 Task: Look for space in Corbeil-Essonnes, France from 5th June, 2023 to 16th June, 2023 for 2 adults in price range Rs.14000 to Rs.18000. Place can be entire place with 1  bedroom having 1 bed and 1 bathroom. Property type can be house, flat, guest house, hotel. Amenities needed are: washing machine. Booking option can be shelf check-in. Required host language is English.
Action: Mouse moved to (386, 104)
Screenshot: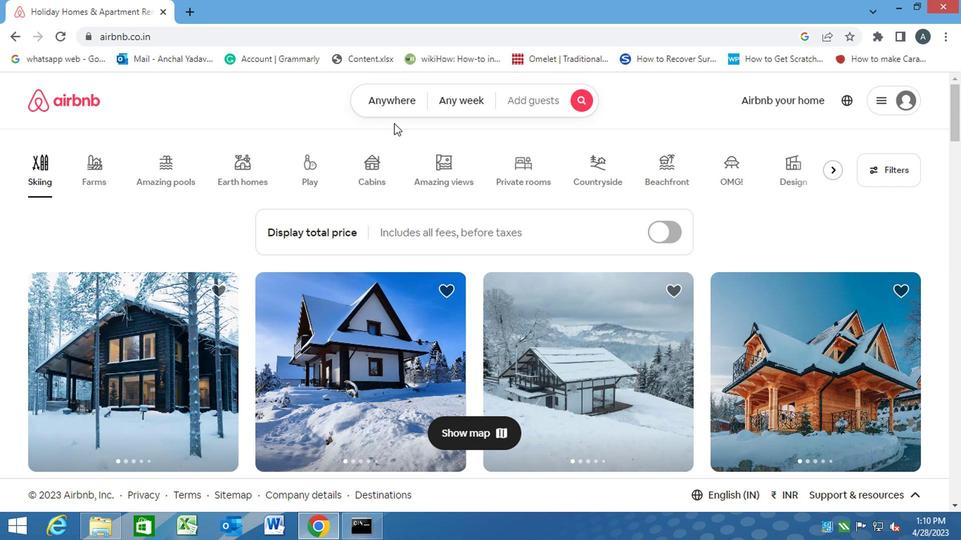 
Action: Mouse pressed left at (386, 104)
Screenshot: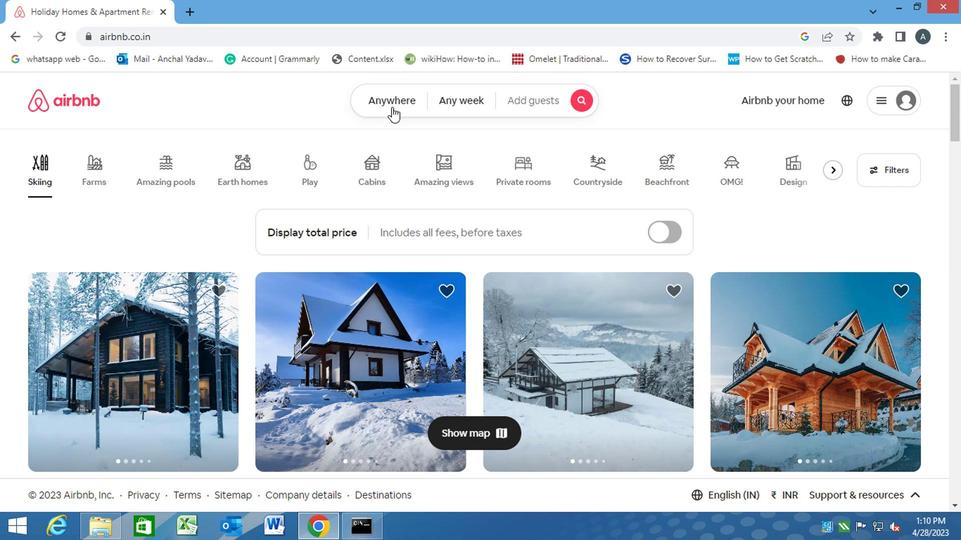 
Action: Mouse moved to (338, 142)
Screenshot: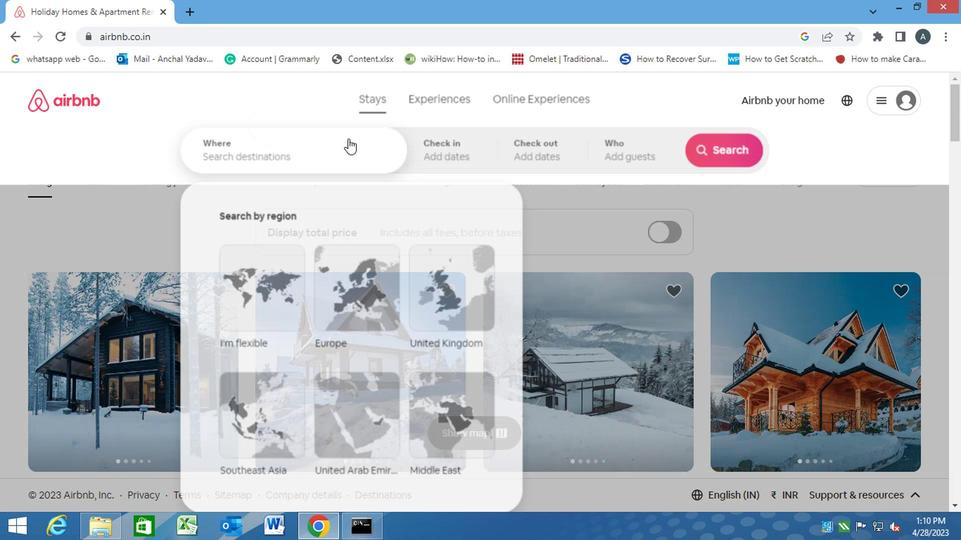
Action: Mouse pressed left at (338, 142)
Screenshot: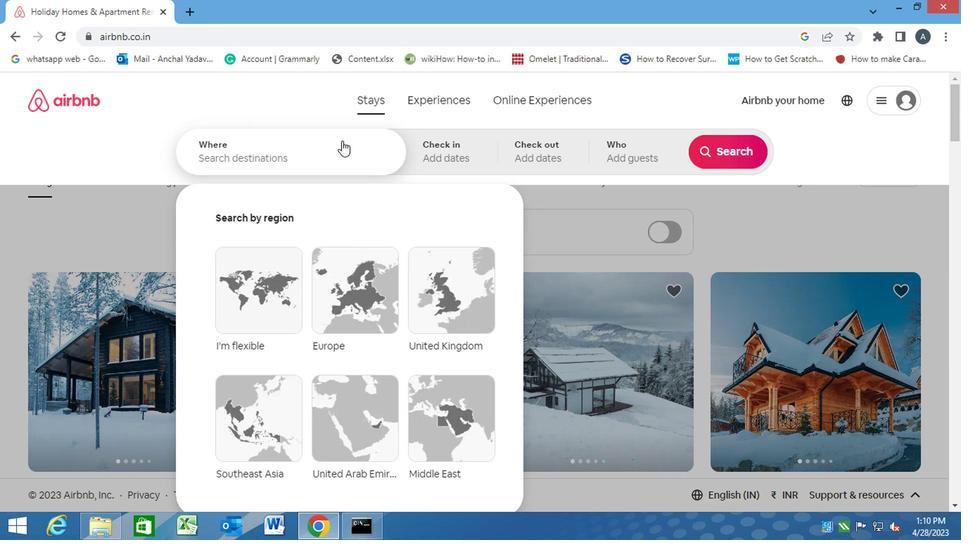 
Action: Key pressed c<Key.caps_lock>orbeil-<Key.caps_lock>e<Key.caps_lock>ssonnes,<Key.space><Key.caps_lock>f<Key.caps_lock>rance<Key.enter>
Screenshot: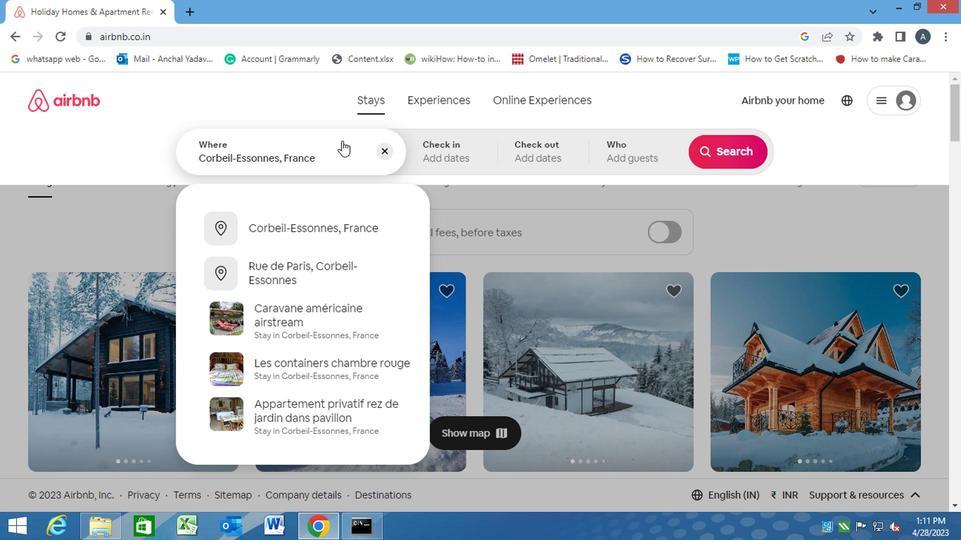 
Action: Mouse moved to (713, 260)
Screenshot: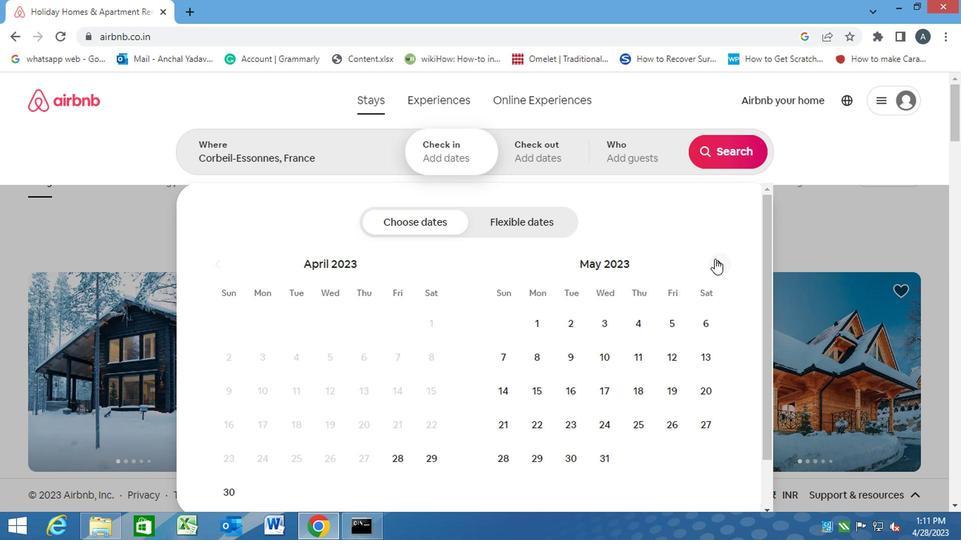 
Action: Mouse pressed left at (713, 260)
Screenshot: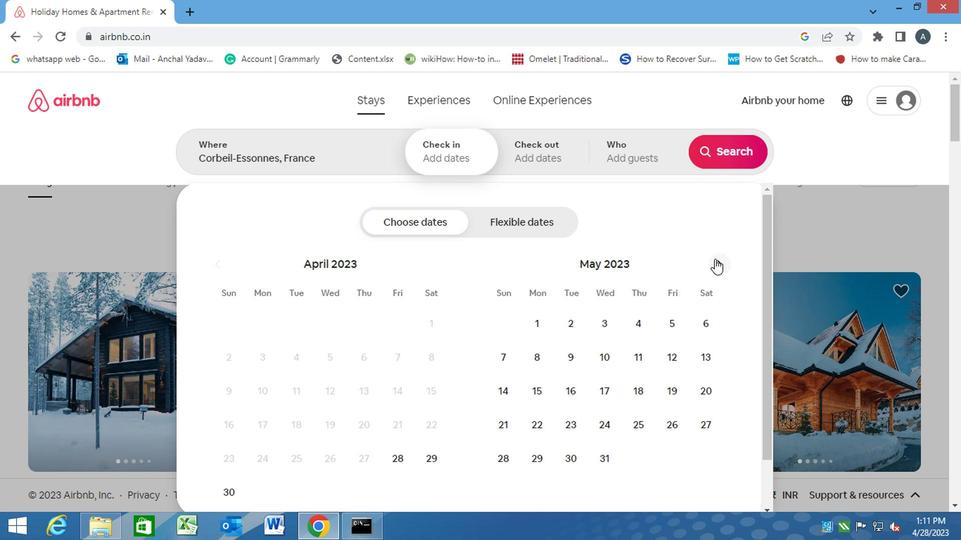 
Action: Mouse moved to (537, 359)
Screenshot: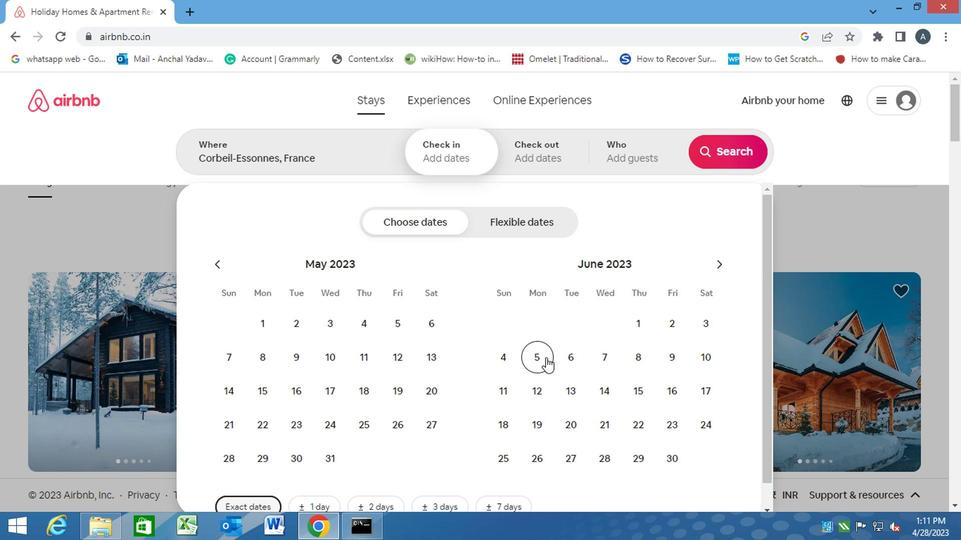 
Action: Mouse pressed left at (537, 359)
Screenshot: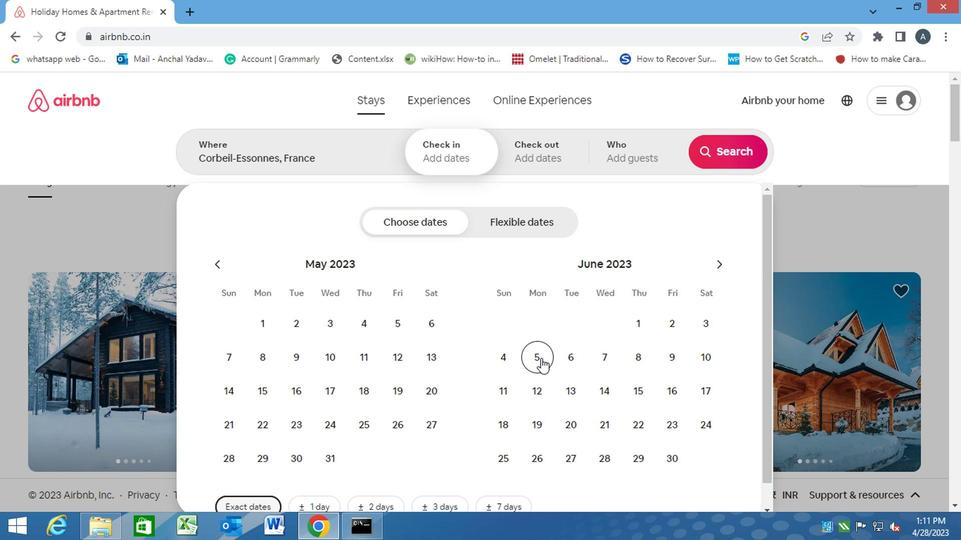 
Action: Mouse moved to (662, 387)
Screenshot: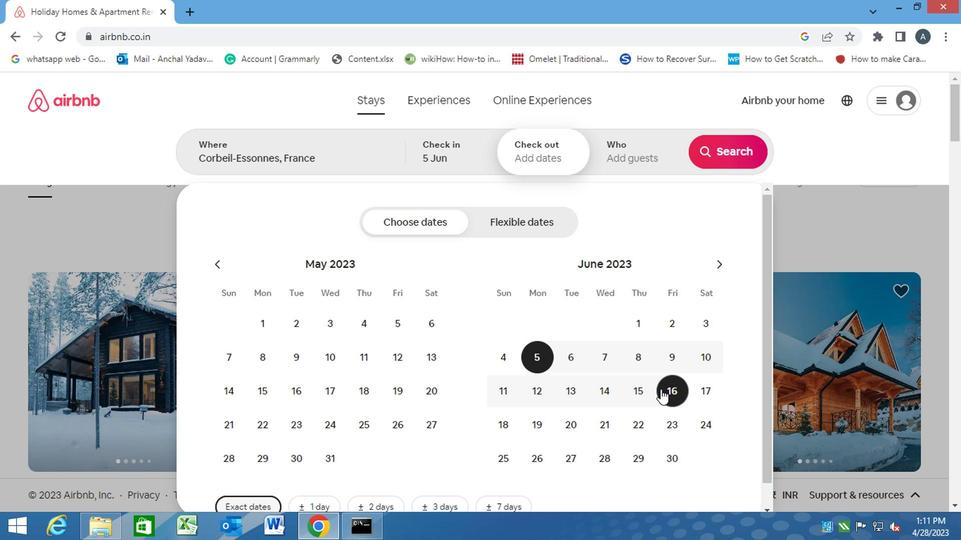 
Action: Mouse pressed left at (662, 387)
Screenshot: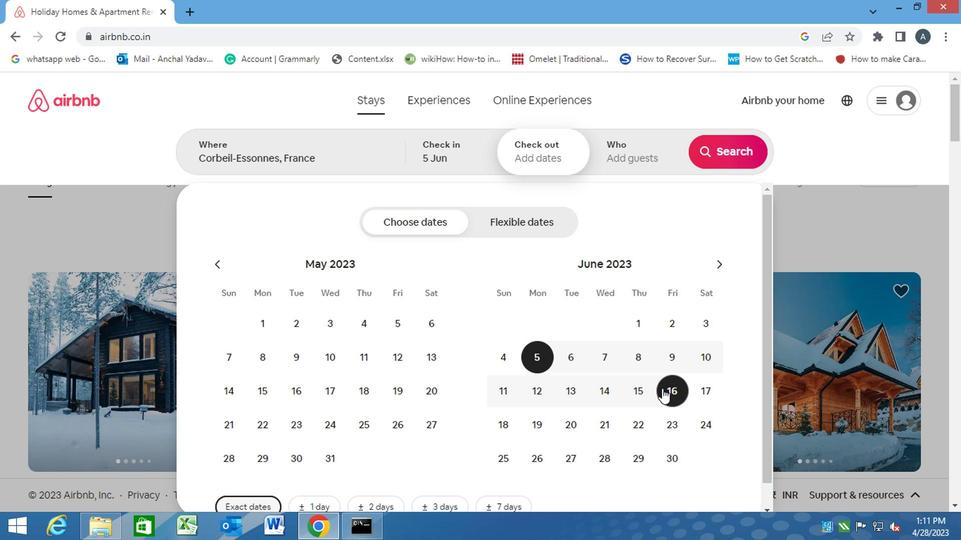 
Action: Mouse moved to (628, 146)
Screenshot: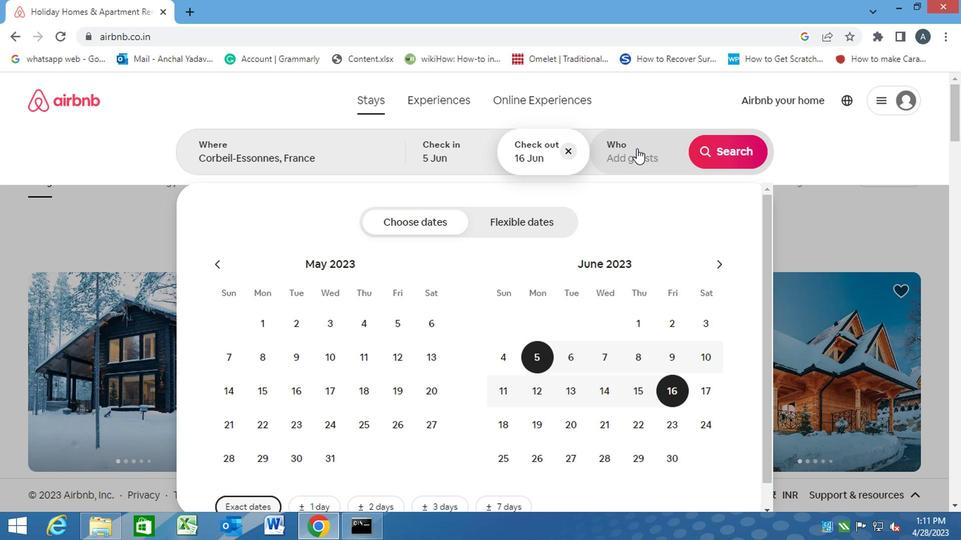 
Action: Mouse pressed left at (628, 146)
Screenshot: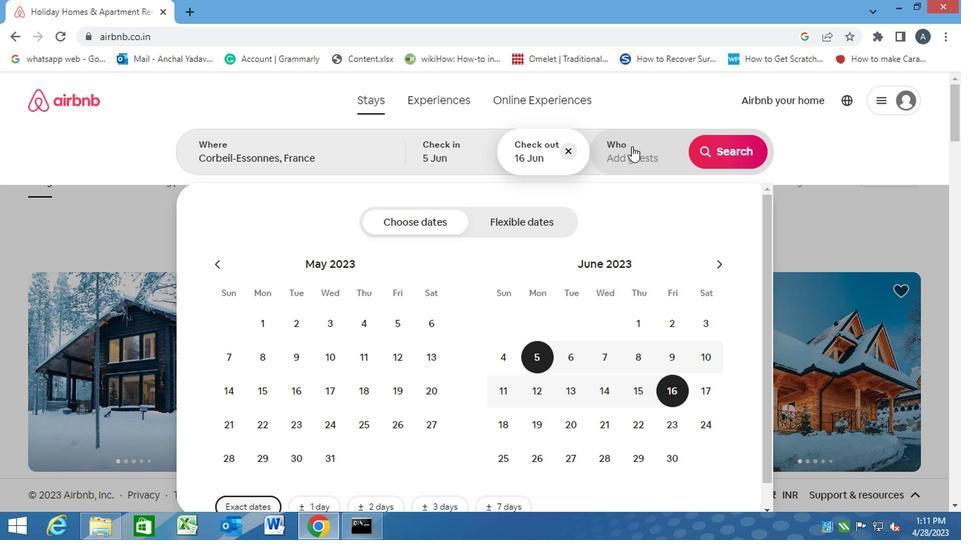 
Action: Mouse moved to (730, 224)
Screenshot: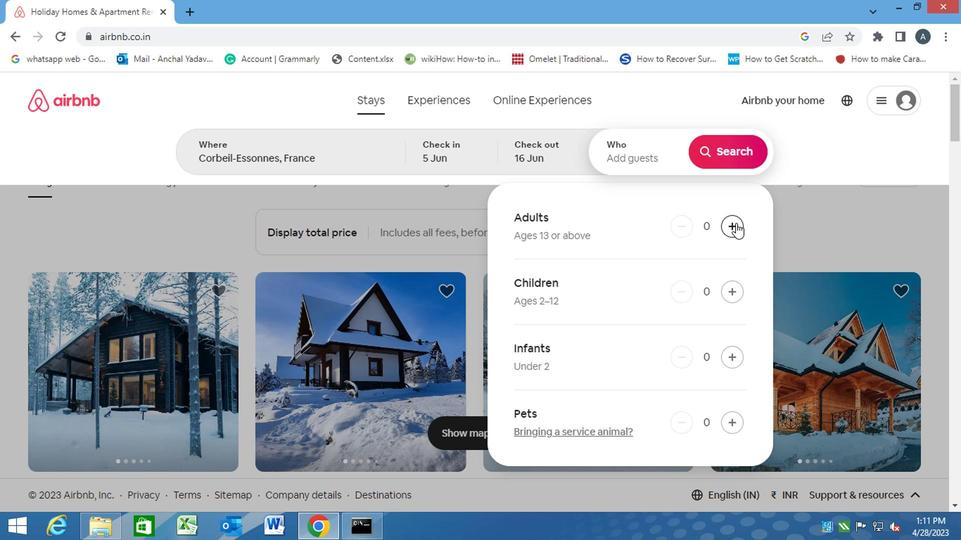 
Action: Mouse pressed left at (730, 224)
Screenshot: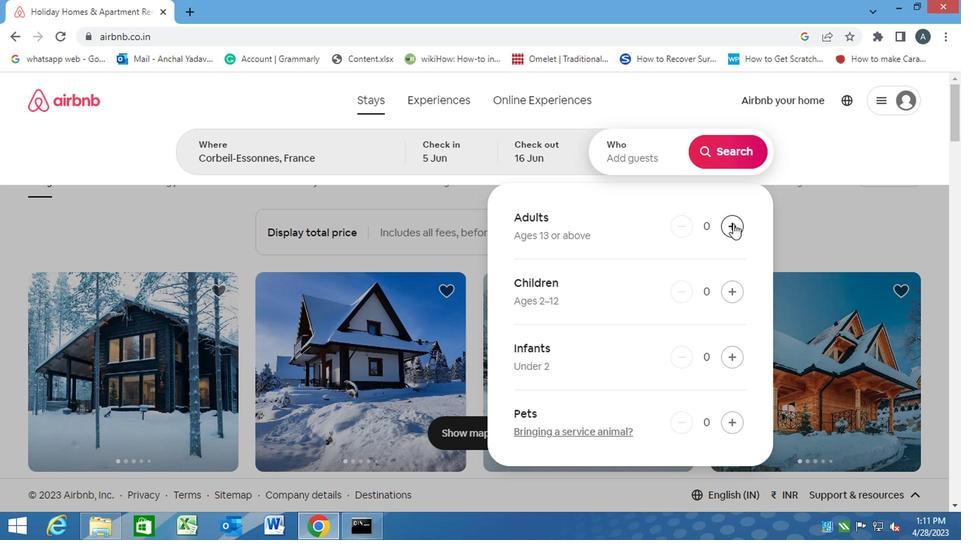 
Action: Mouse pressed left at (730, 224)
Screenshot: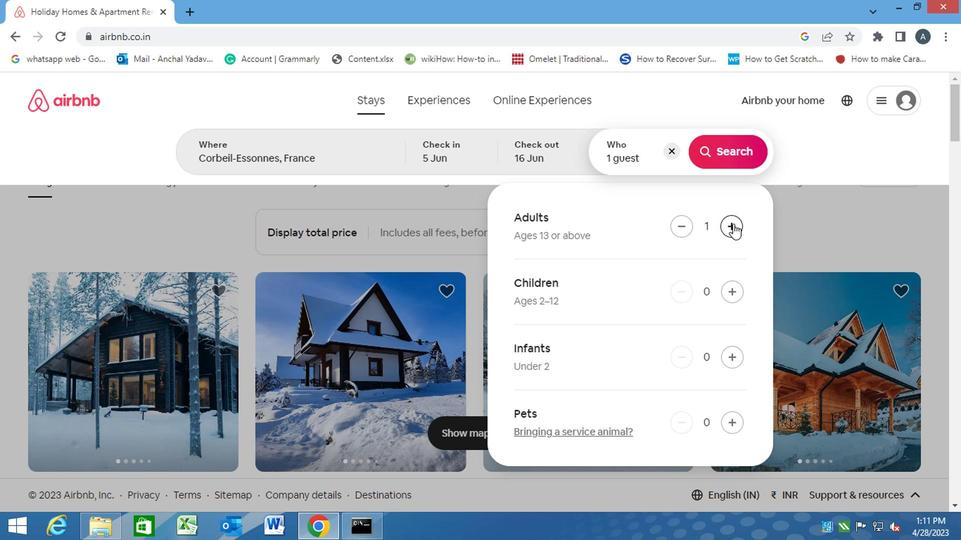 
Action: Mouse moved to (730, 150)
Screenshot: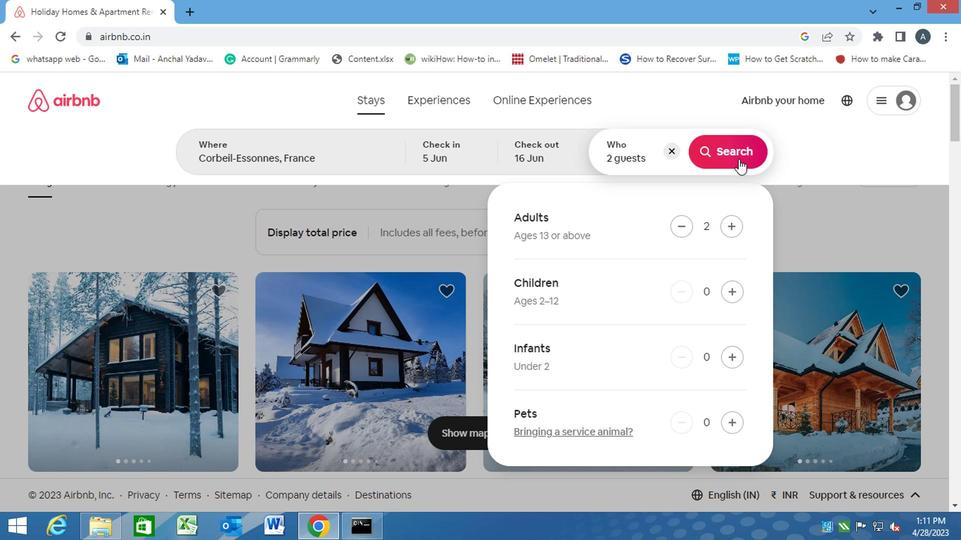 
Action: Mouse pressed left at (730, 150)
Screenshot: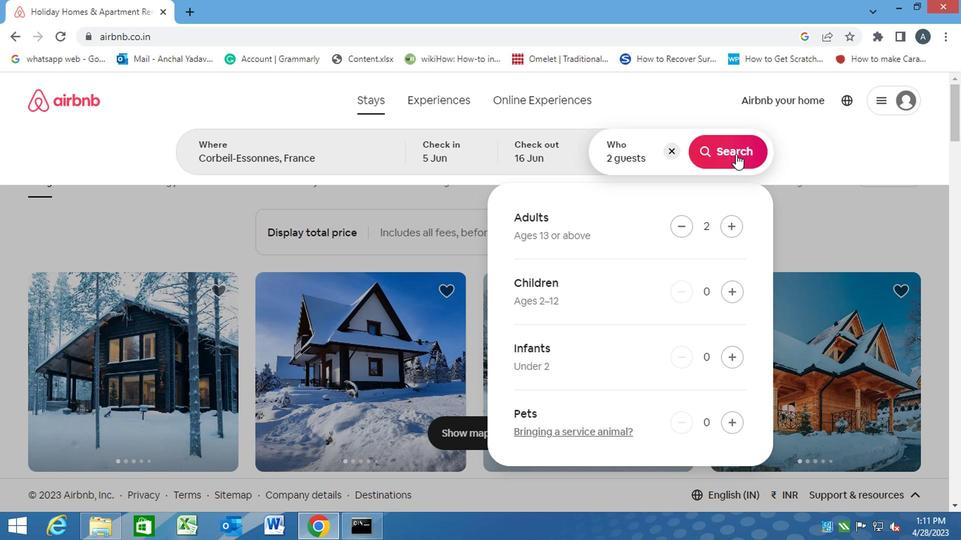 
Action: Mouse moved to (880, 165)
Screenshot: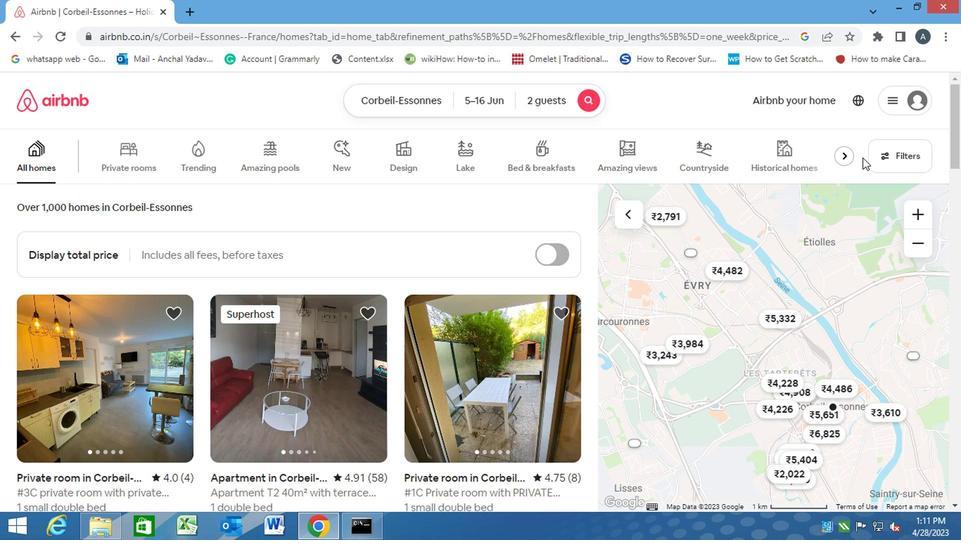 
Action: Mouse pressed left at (880, 165)
Screenshot: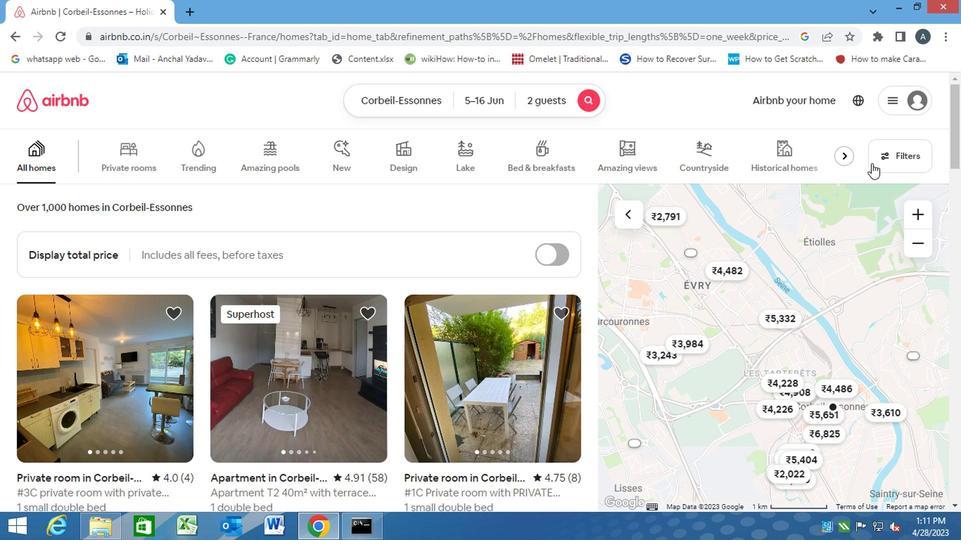 
Action: Mouse moved to (577, 236)
Screenshot: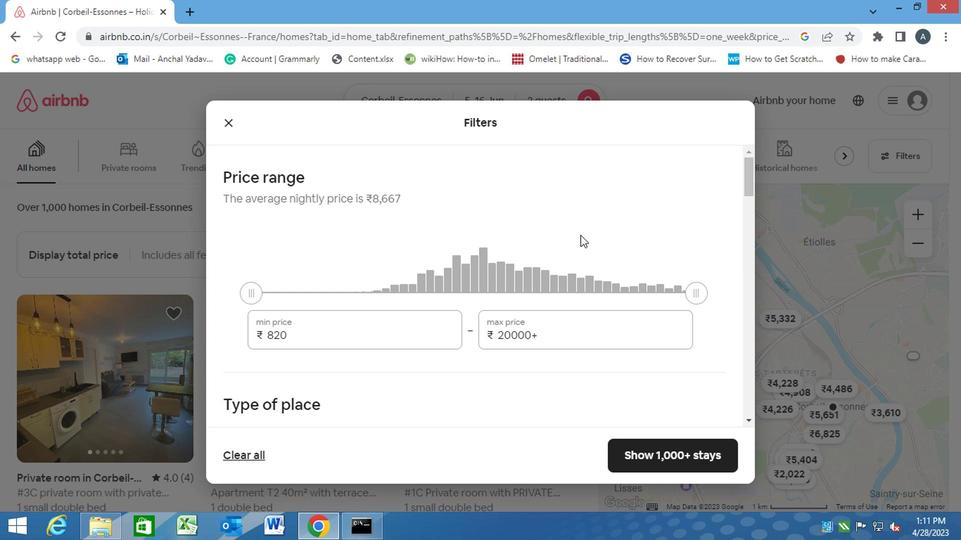 
Action: Mouse scrolled (577, 235) with delta (0, 0)
Screenshot: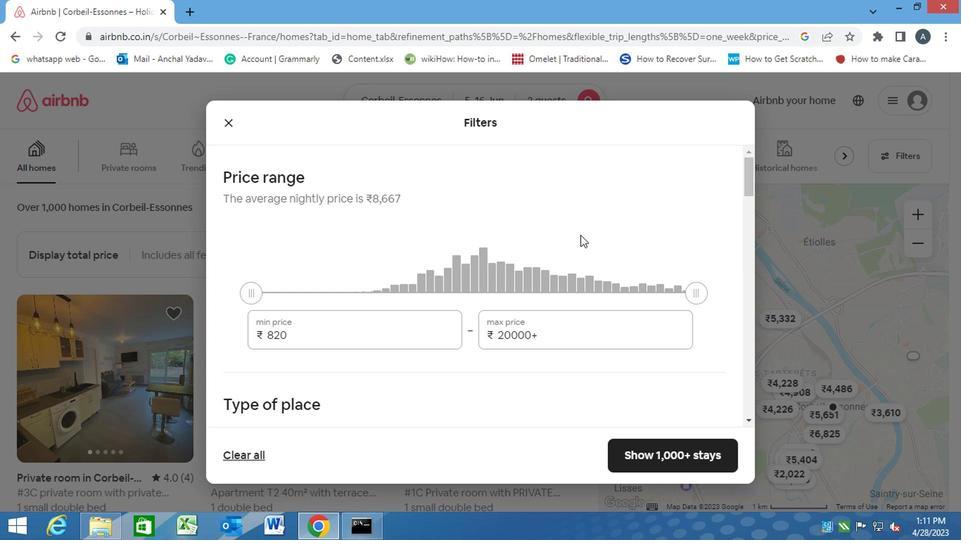 
Action: Mouse scrolled (577, 235) with delta (0, 0)
Screenshot: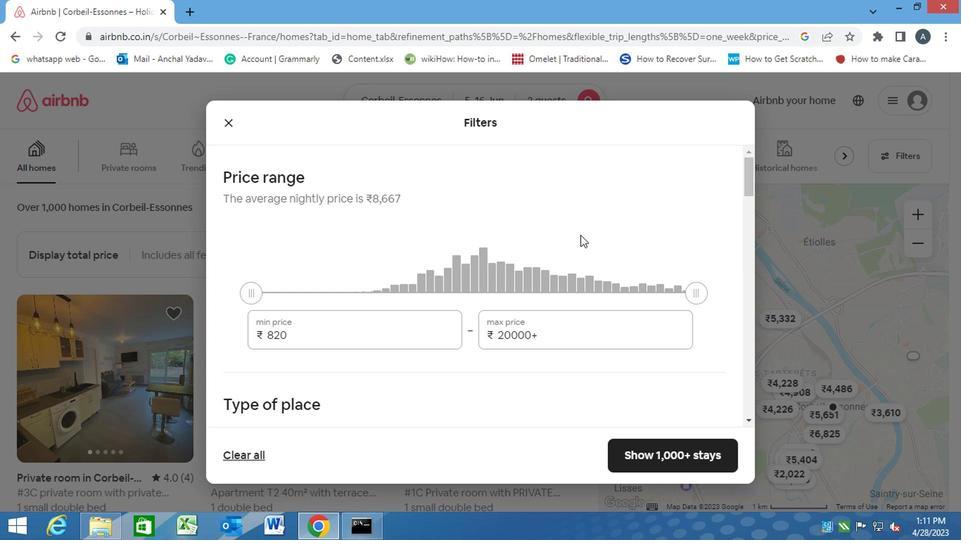 
Action: Mouse moved to (300, 191)
Screenshot: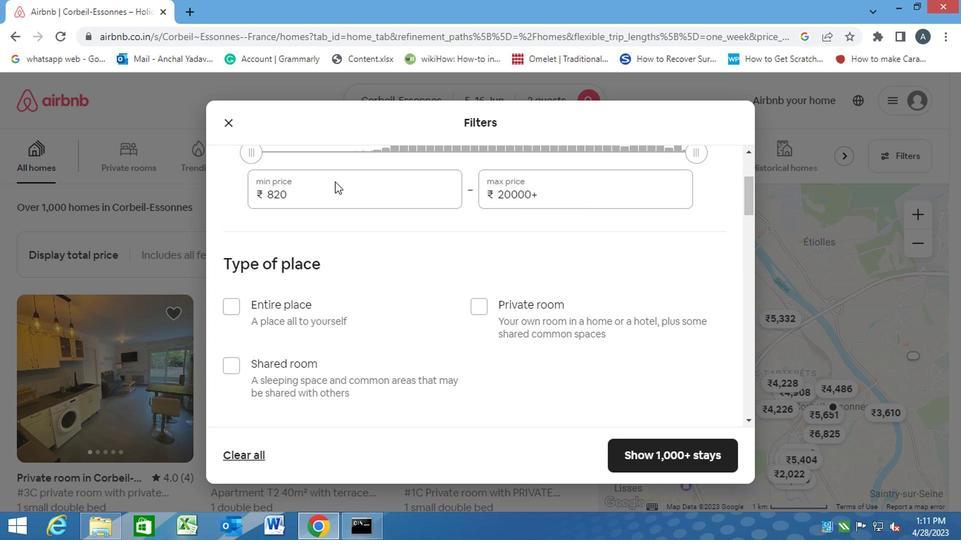 
Action: Mouse pressed left at (300, 191)
Screenshot: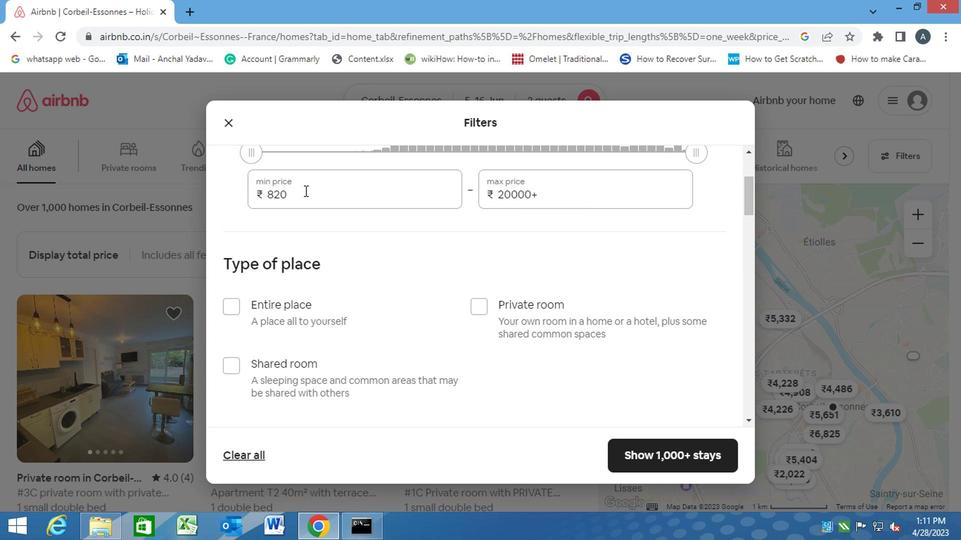 
Action: Mouse moved to (230, 187)
Screenshot: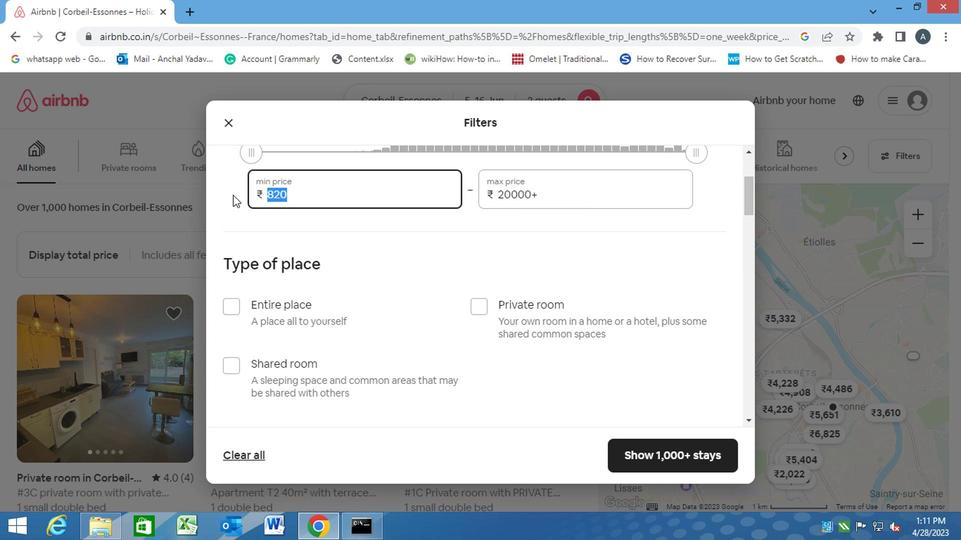 
Action: Key pressed 10<Key.tab><Key.backspace>18000
Screenshot: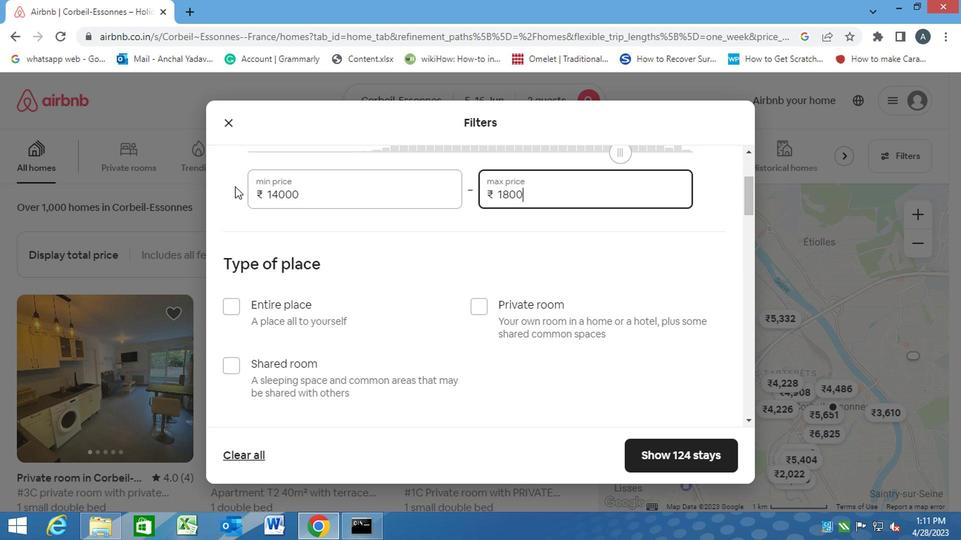 
Action: Mouse moved to (221, 302)
Screenshot: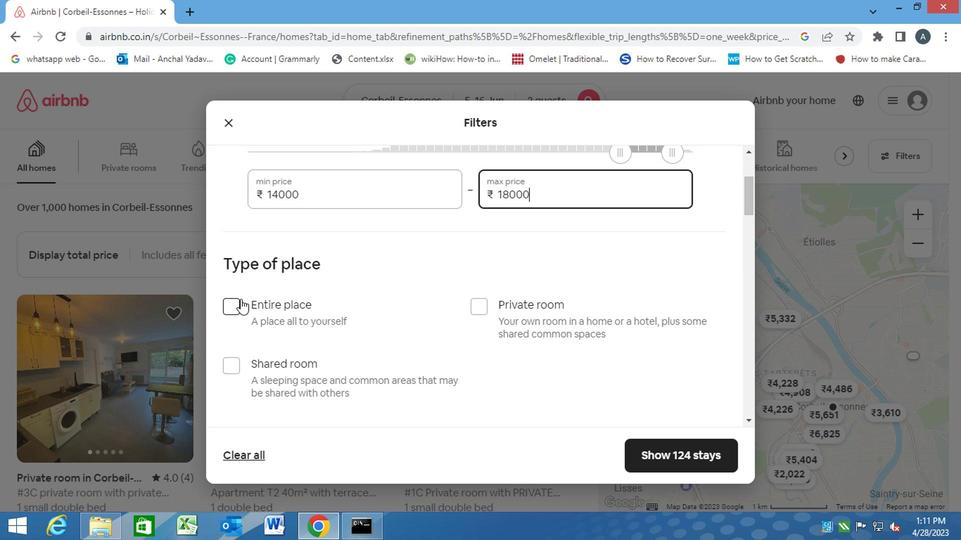 
Action: Mouse pressed left at (221, 302)
Screenshot: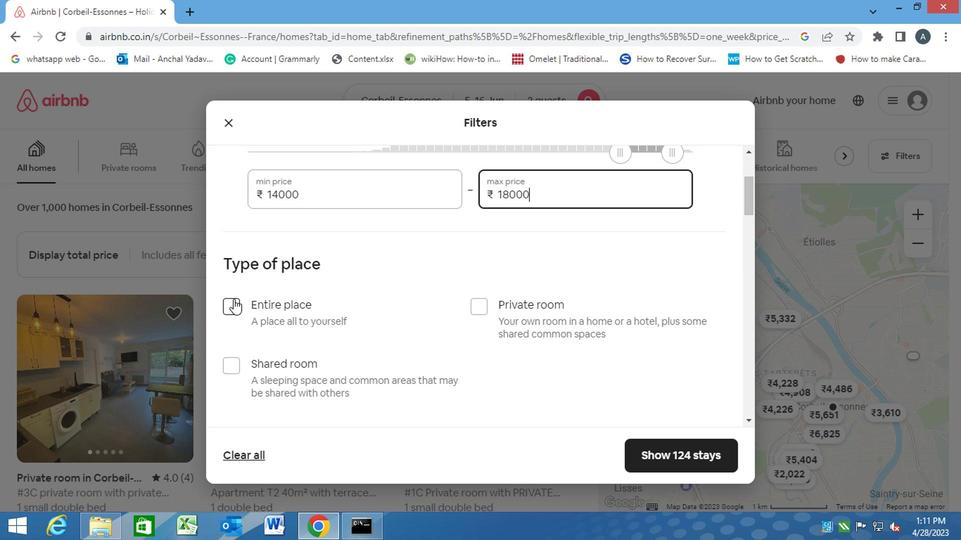
Action: Mouse moved to (282, 315)
Screenshot: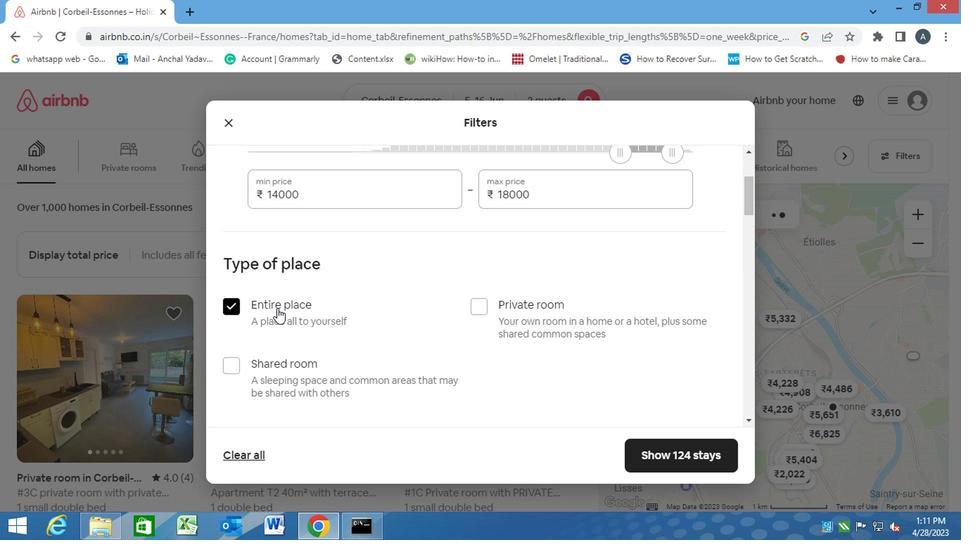 
Action: Mouse scrolled (281, 313) with delta (0, -1)
Screenshot: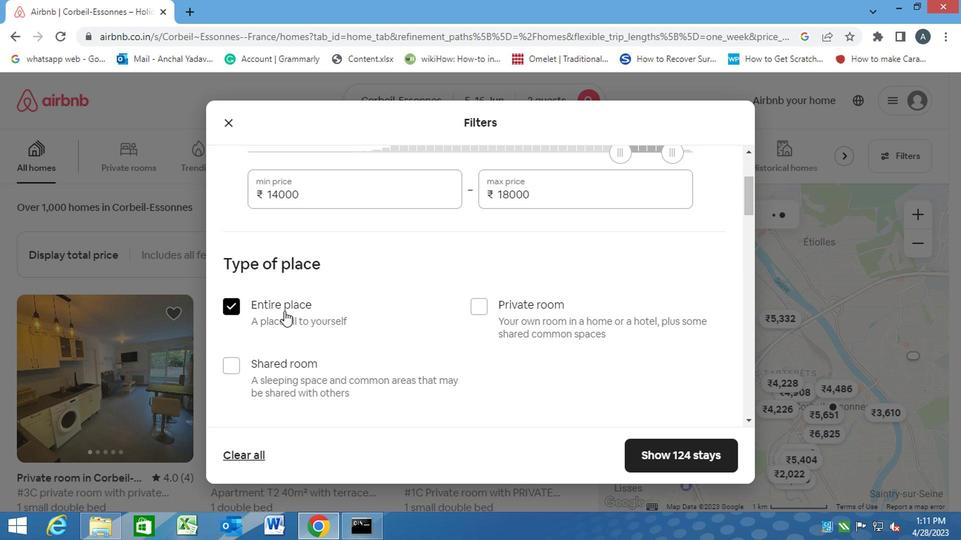 
Action: Mouse scrolled (282, 314) with delta (0, -1)
Screenshot: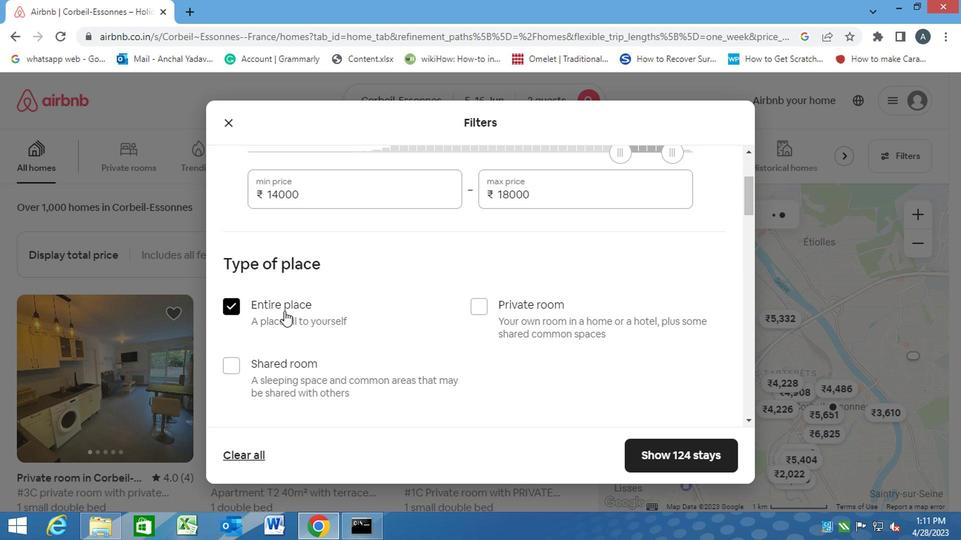 
Action: Mouse scrolled (282, 314) with delta (0, -1)
Screenshot: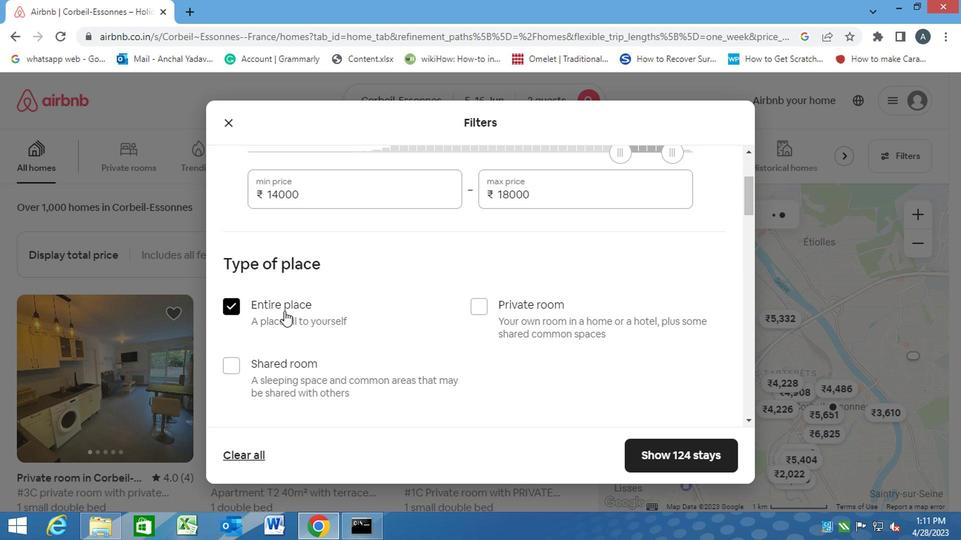 
Action: Mouse scrolled (282, 314) with delta (0, -1)
Screenshot: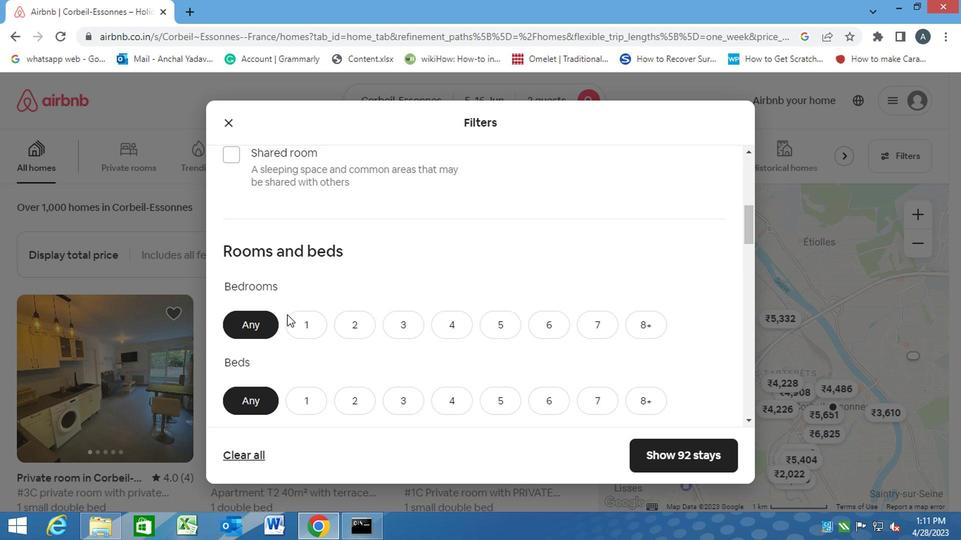 
Action: Mouse moved to (310, 249)
Screenshot: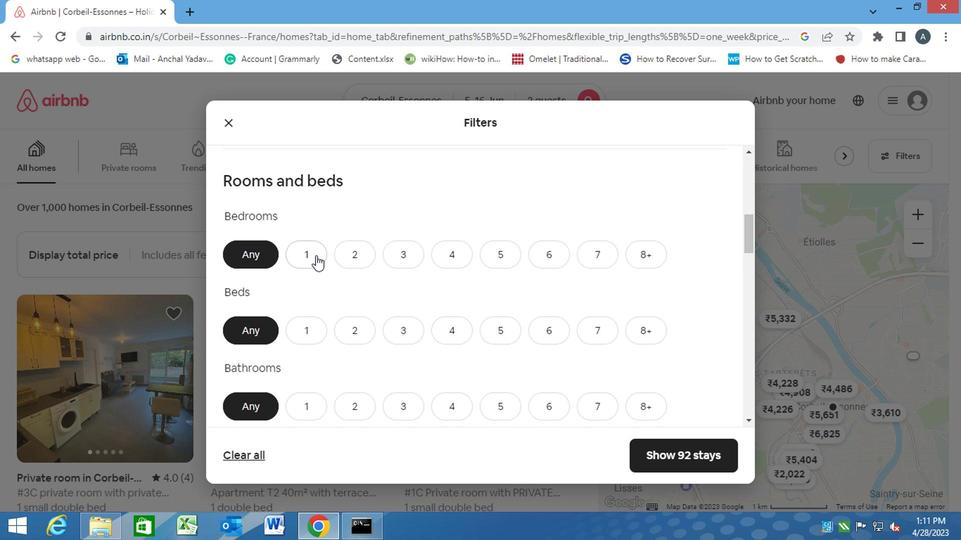 
Action: Mouse pressed left at (310, 249)
Screenshot: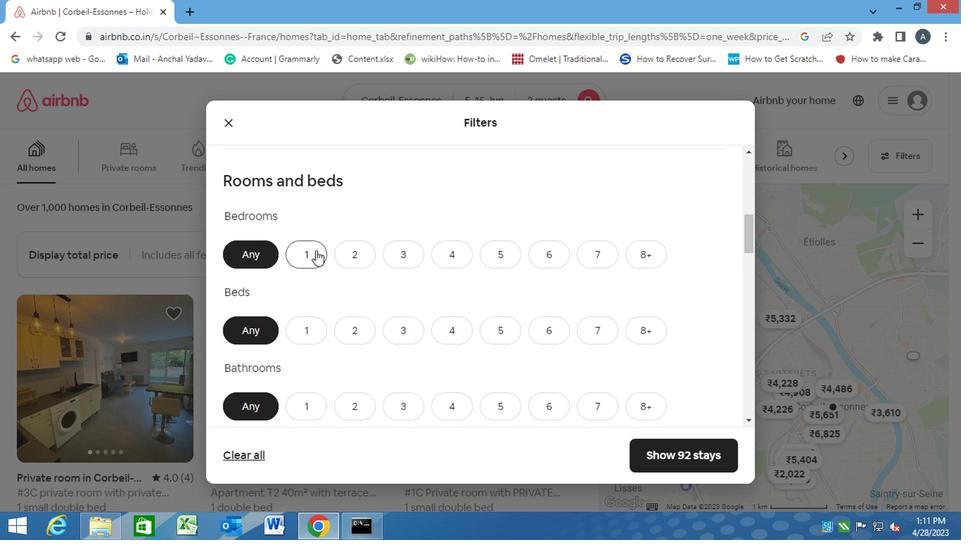 
Action: Mouse moved to (304, 330)
Screenshot: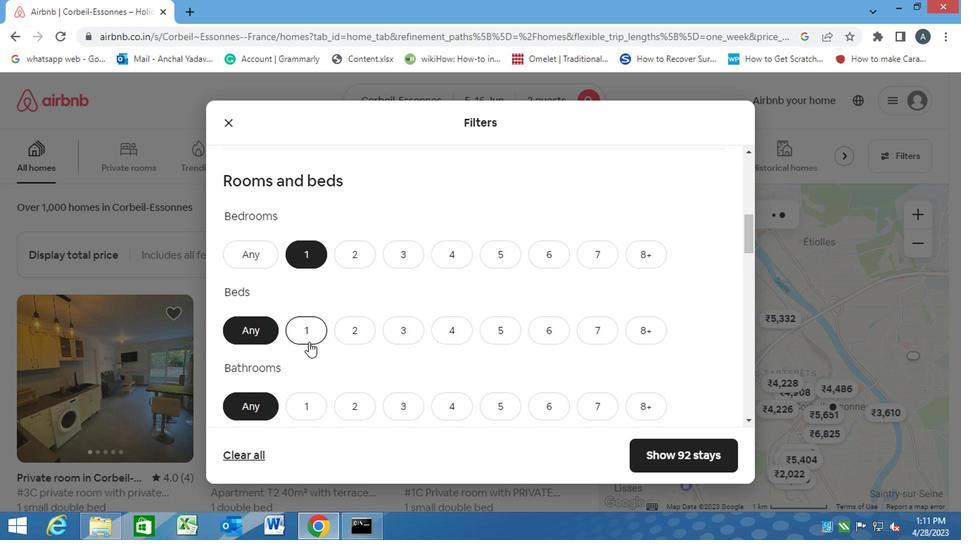 
Action: Mouse pressed left at (304, 330)
Screenshot: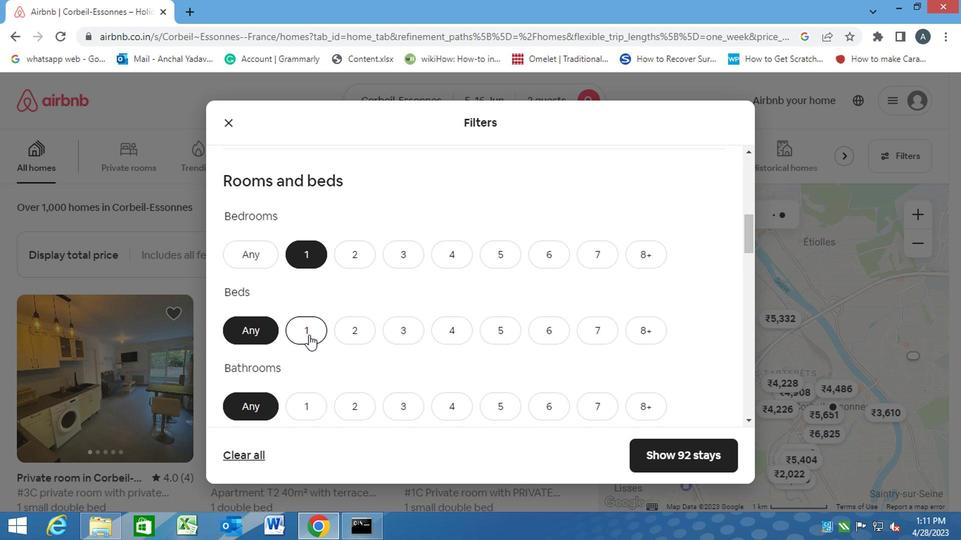 
Action: Mouse moved to (309, 405)
Screenshot: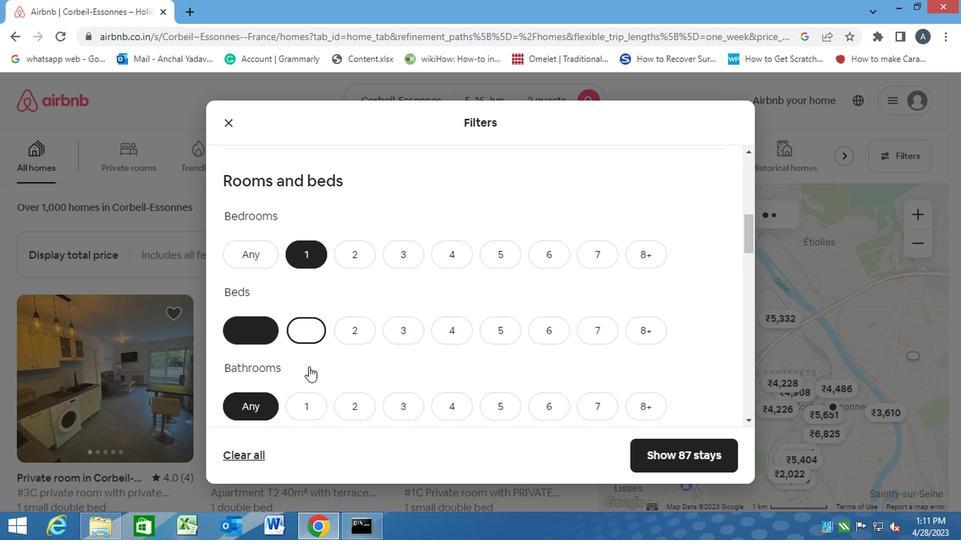 
Action: Mouse pressed left at (309, 405)
Screenshot: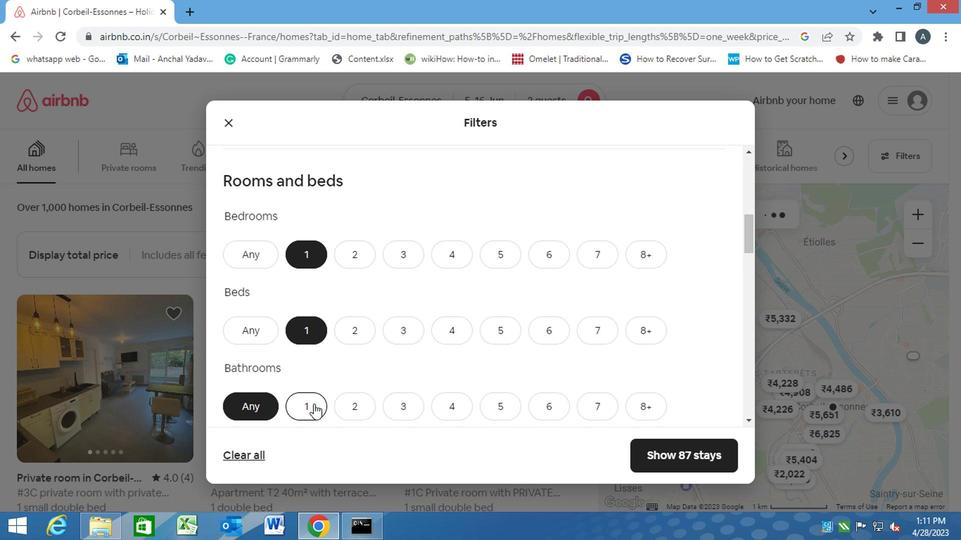 
Action: Mouse scrolled (309, 404) with delta (0, 0)
Screenshot: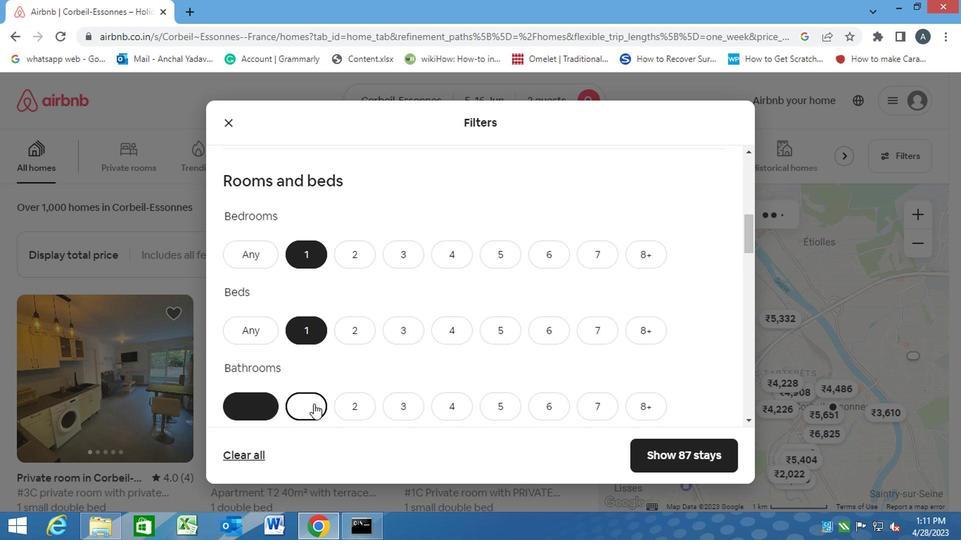 
Action: Mouse scrolled (309, 404) with delta (0, 0)
Screenshot: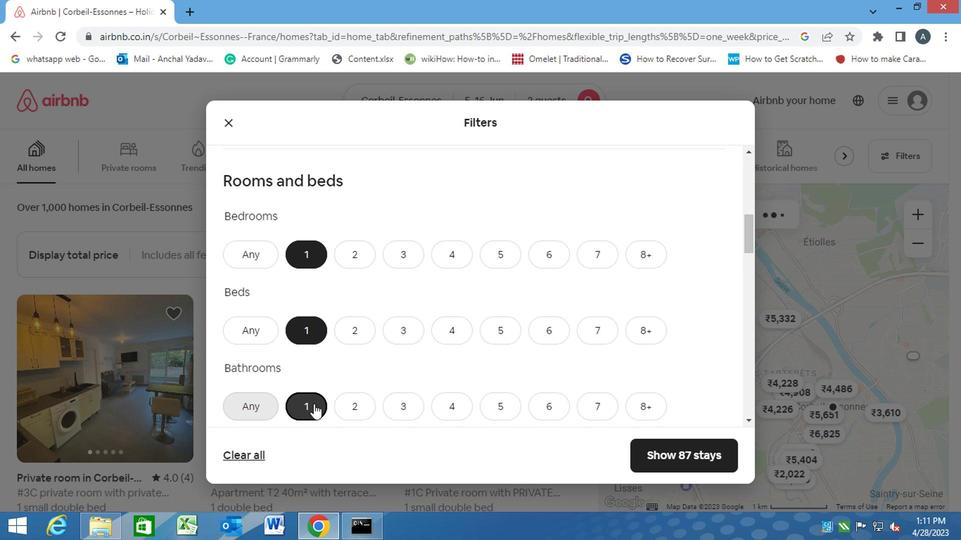 
Action: Mouse scrolled (309, 404) with delta (0, 0)
Screenshot: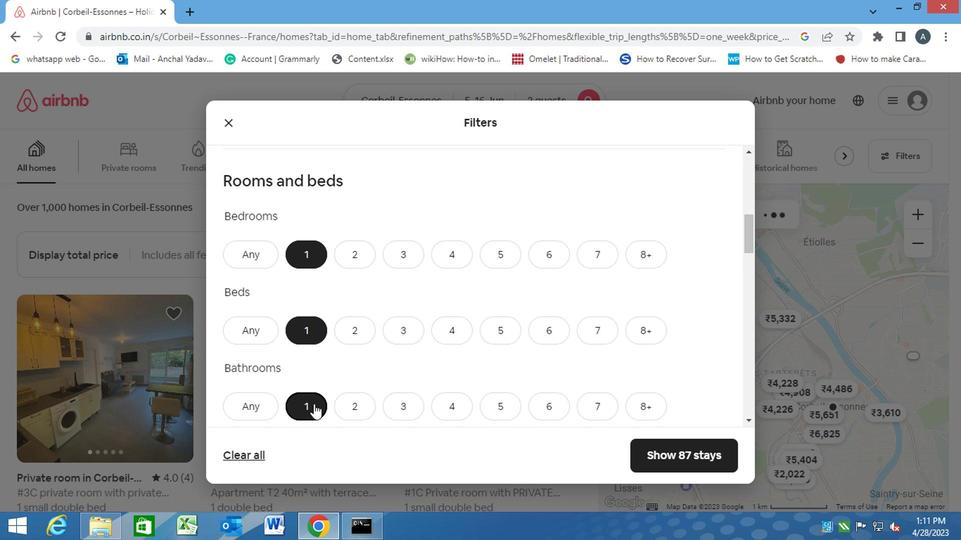 
Action: Mouse moved to (291, 353)
Screenshot: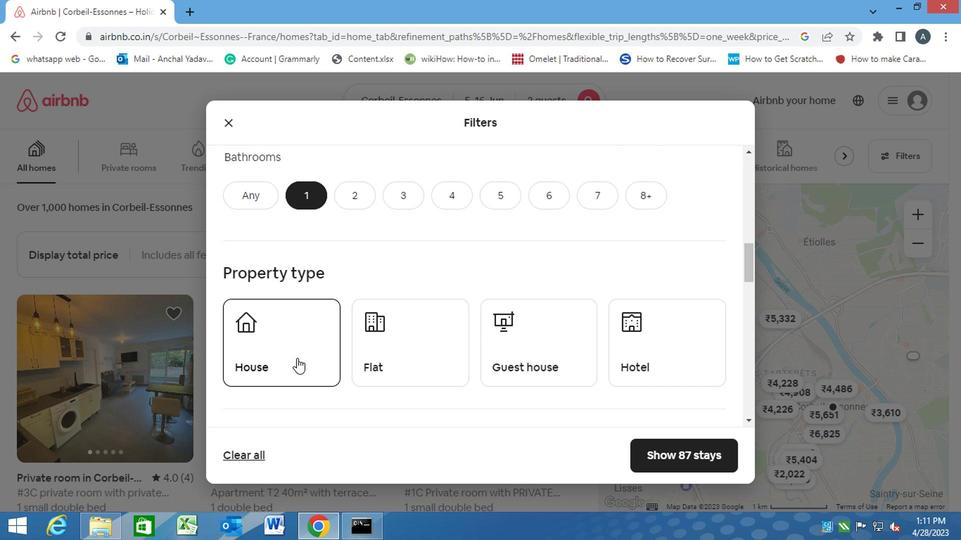 
Action: Mouse pressed left at (291, 353)
Screenshot: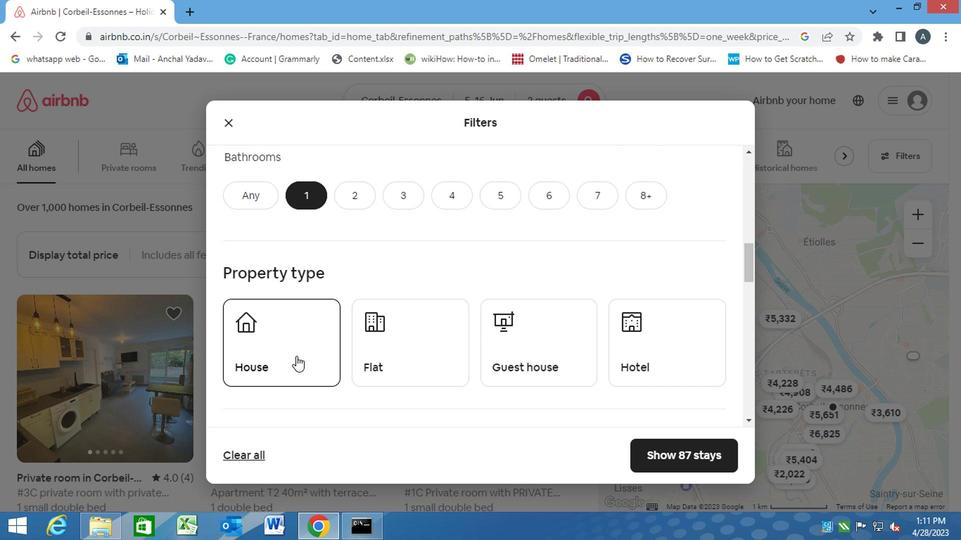 
Action: Mouse moved to (378, 353)
Screenshot: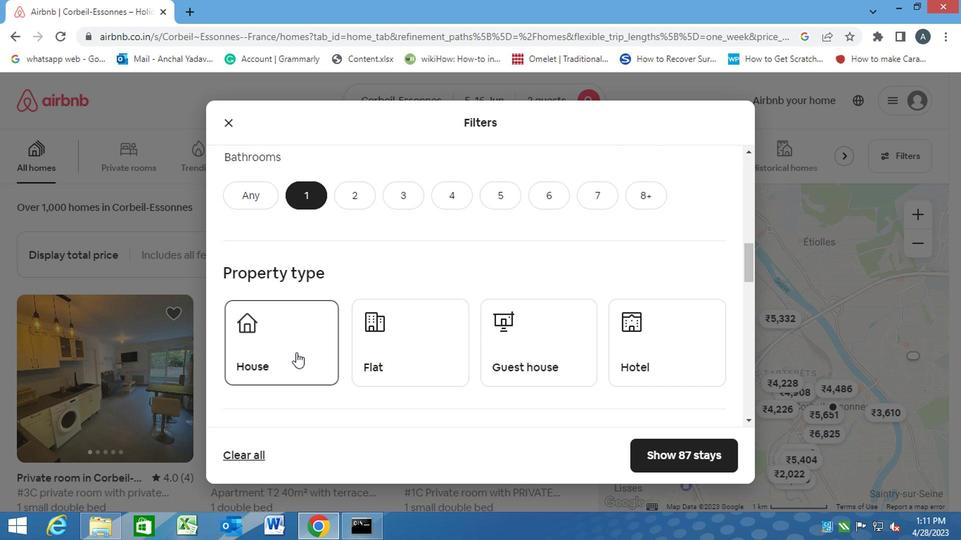 
Action: Mouse pressed left at (378, 353)
Screenshot: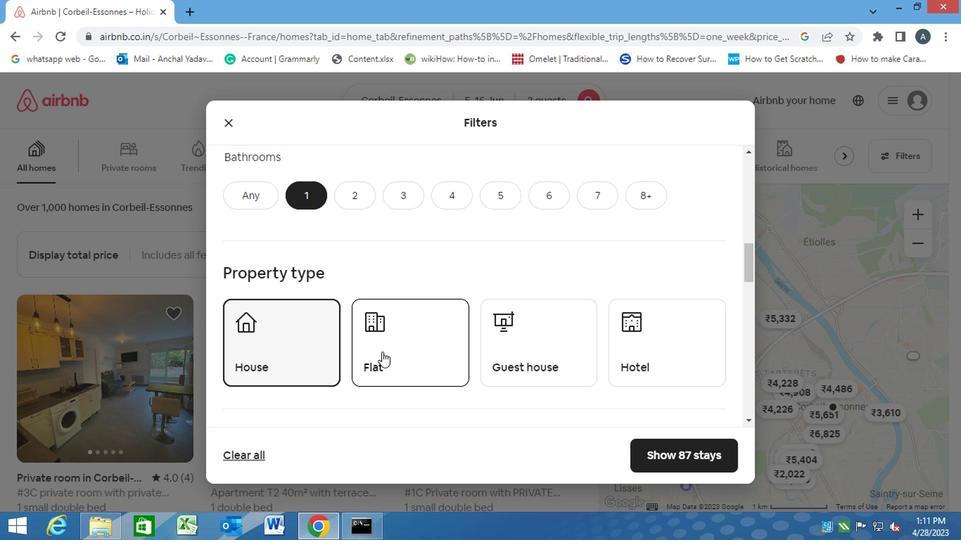 
Action: Mouse moved to (501, 338)
Screenshot: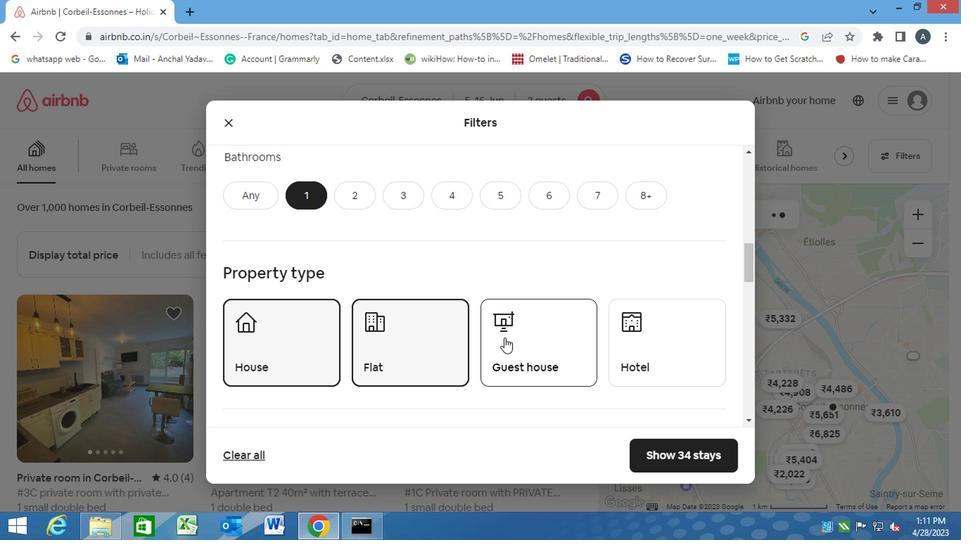 
Action: Mouse pressed left at (501, 338)
Screenshot: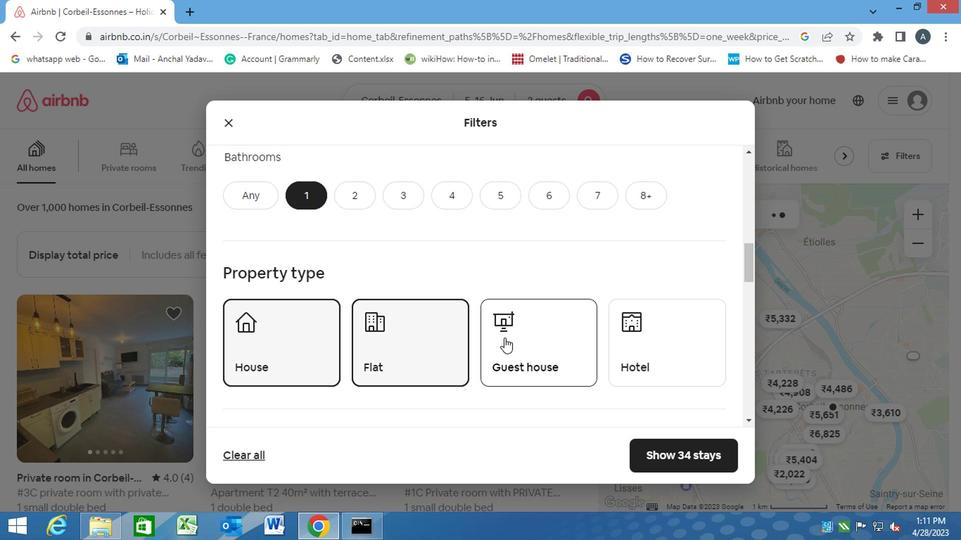 
Action: Mouse moved to (665, 360)
Screenshot: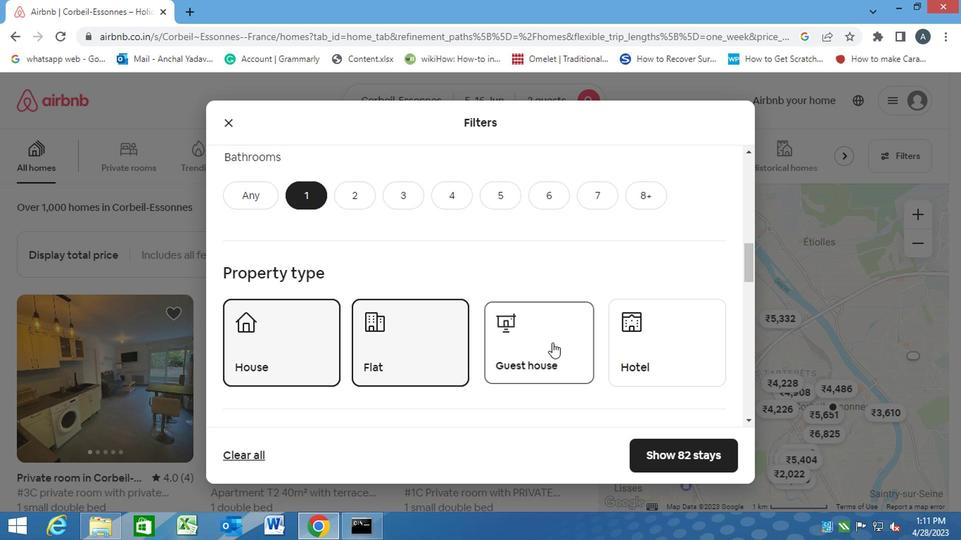 
Action: Mouse pressed left at (665, 360)
Screenshot: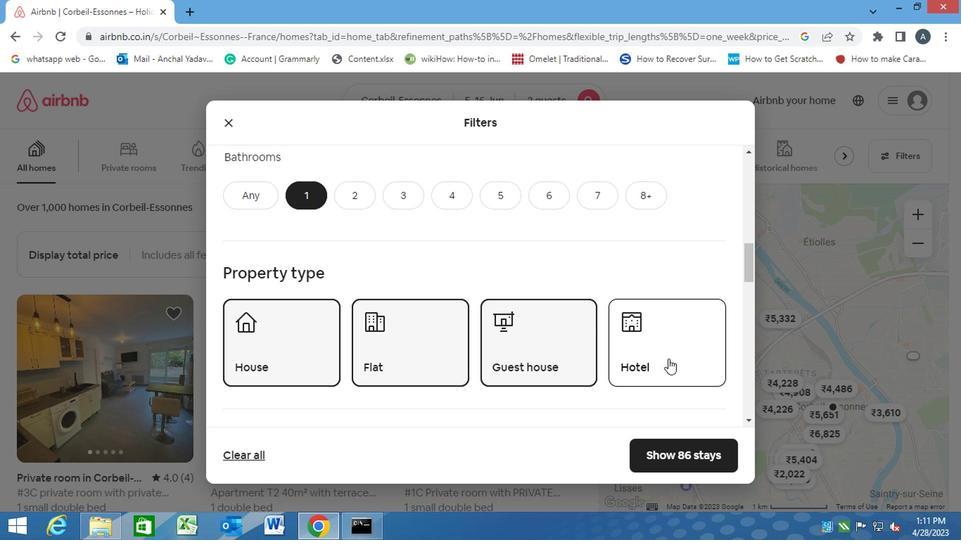 
Action: Mouse moved to (425, 384)
Screenshot: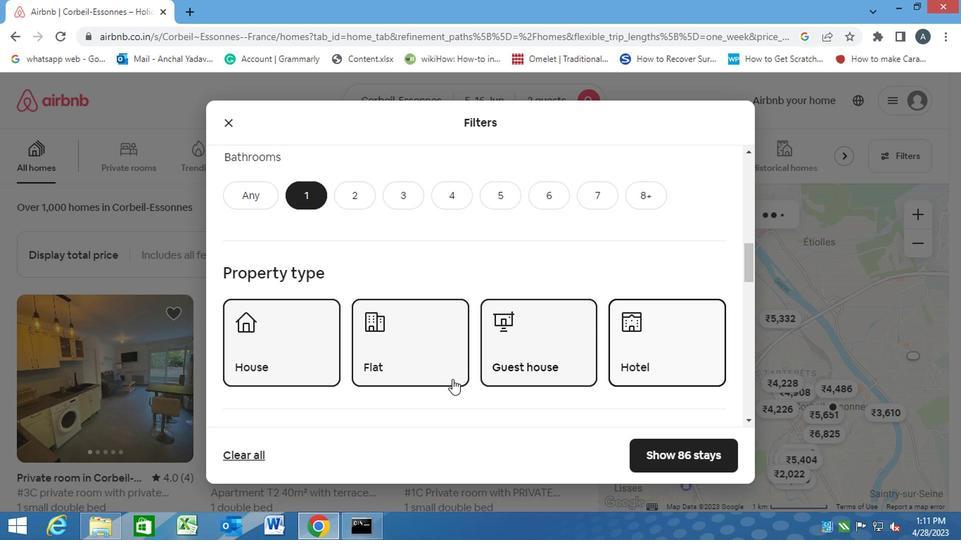 
Action: Mouse scrolled (425, 383) with delta (0, -1)
Screenshot: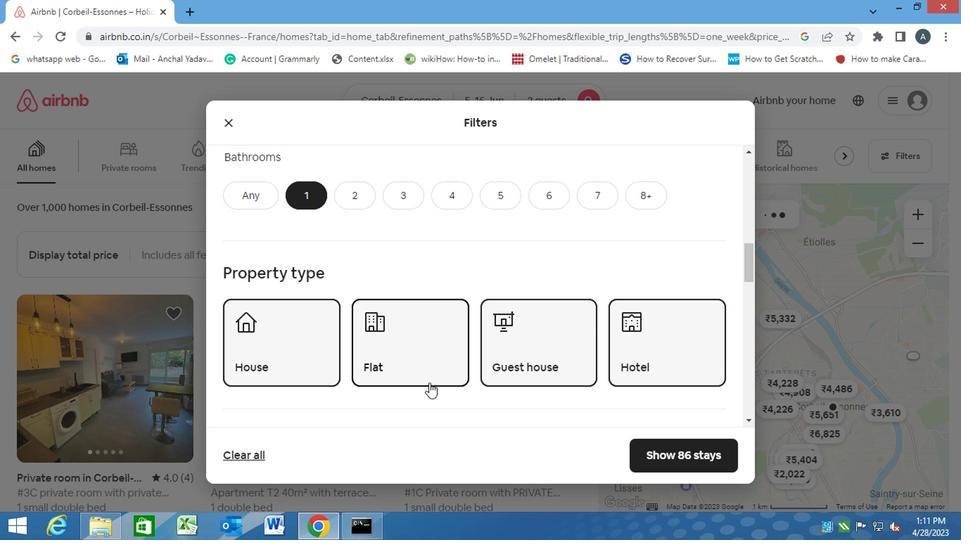 
Action: Mouse scrolled (425, 383) with delta (0, -1)
Screenshot: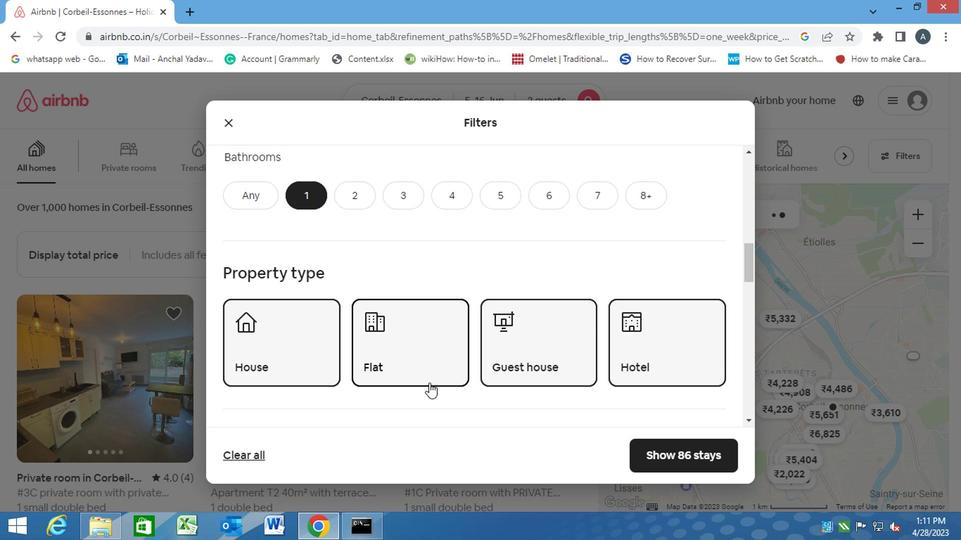 
Action: Mouse scrolled (425, 383) with delta (0, -1)
Screenshot: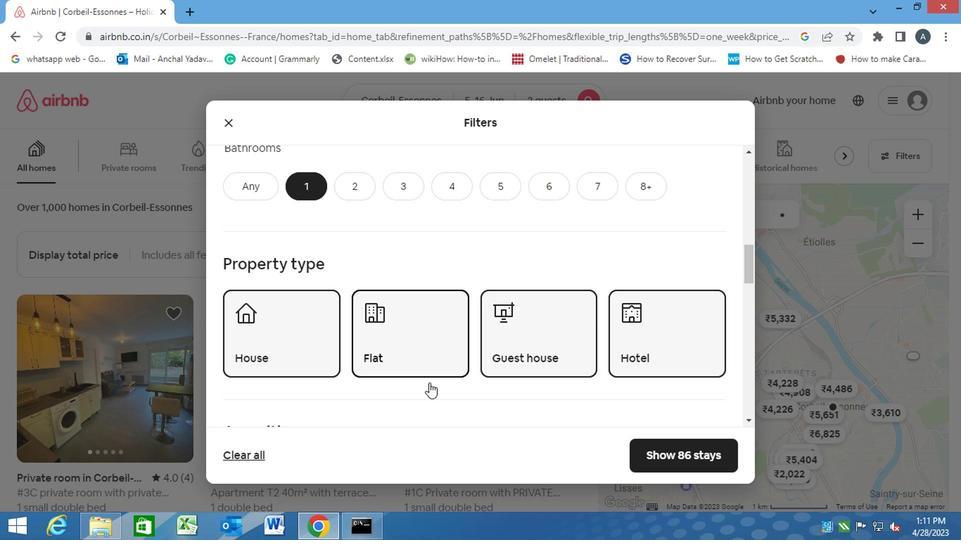 
Action: Mouse moved to (481, 335)
Screenshot: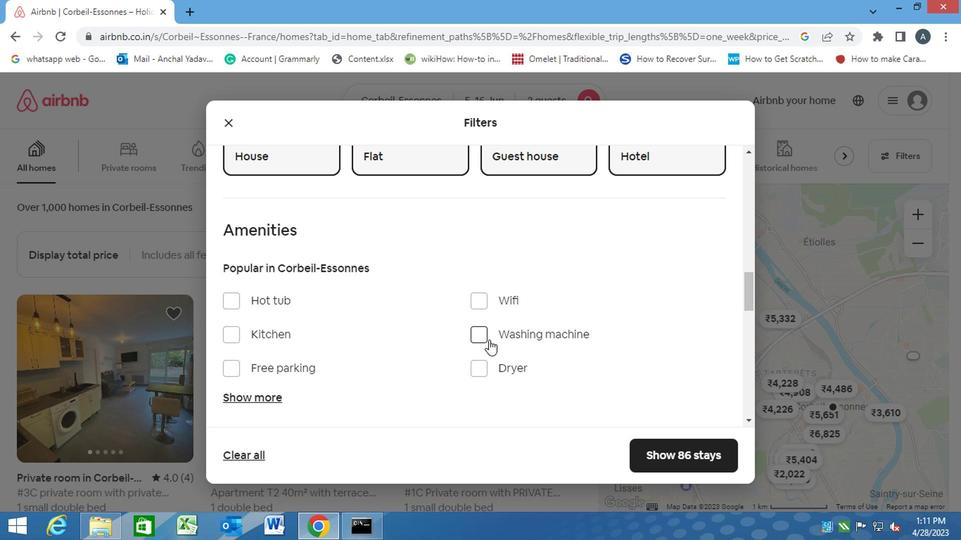 
Action: Mouse pressed left at (481, 335)
Screenshot: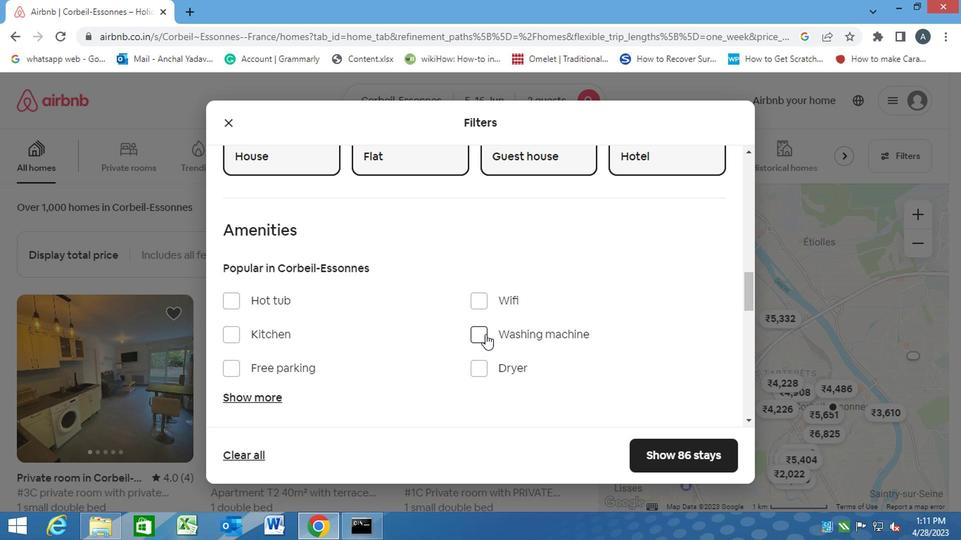 
Action: Mouse moved to (350, 390)
Screenshot: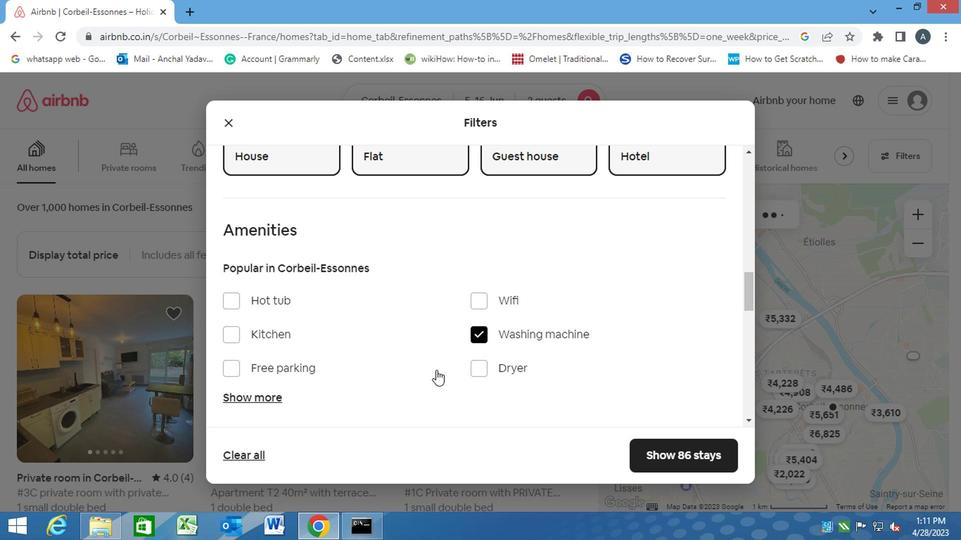 
Action: Mouse scrolled (350, 389) with delta (0, -1)
Screenshot: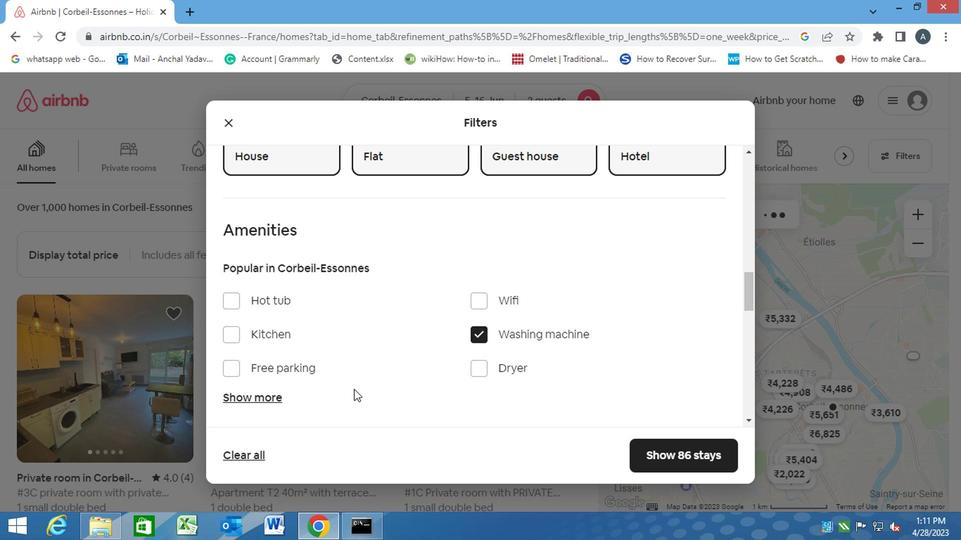 
Action: Mouse scrolled (350, 389) with delta (0, -1)
Screenshot: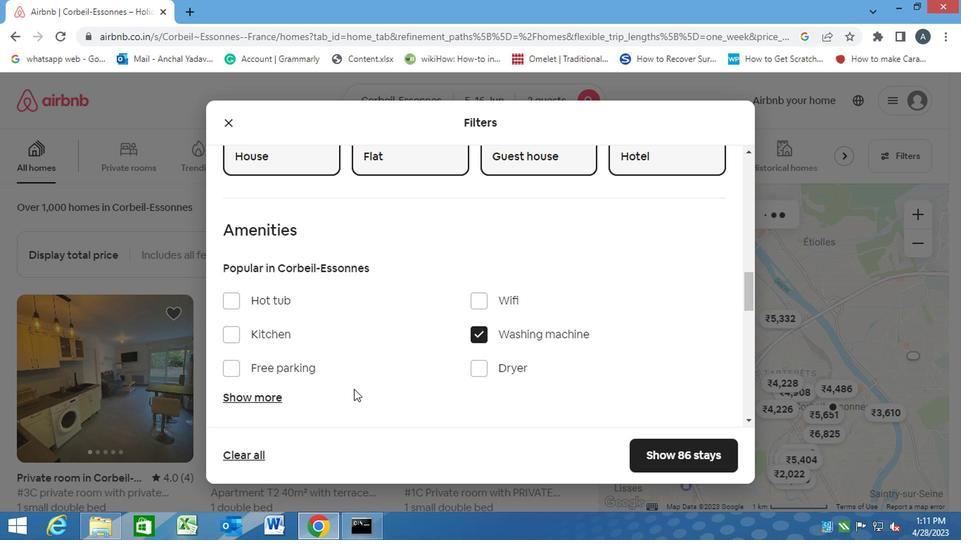 
Action: Mouse scrolled (350, 389) with delta (0, -1)
Screenshot: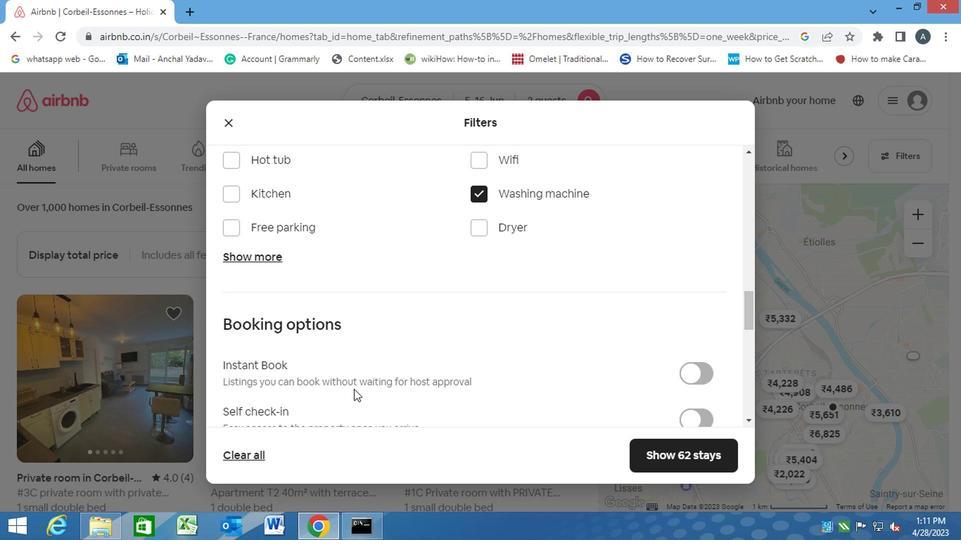 
Action: Mouse moved to (685, 351)
Screenshot: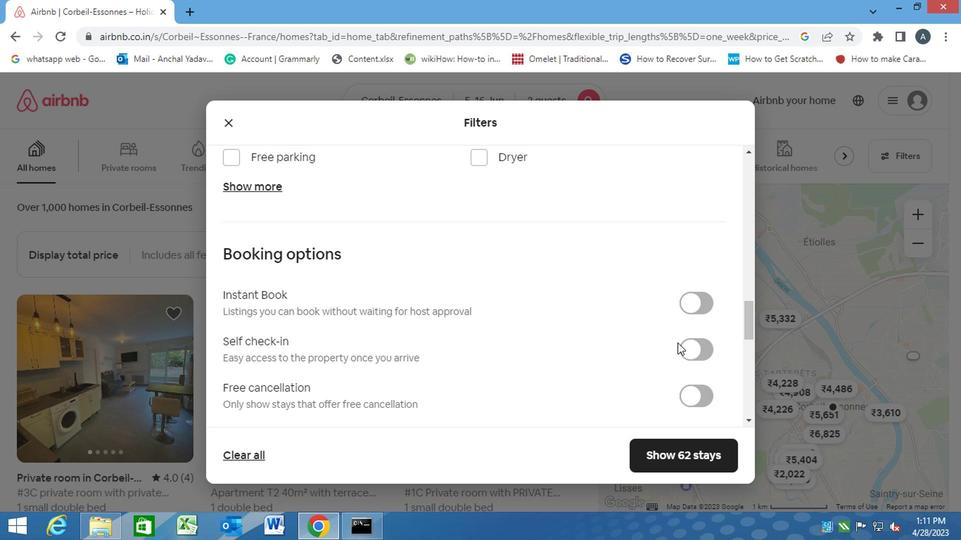 
Action: Mouse pressed left at (685, 351)
Screenshot: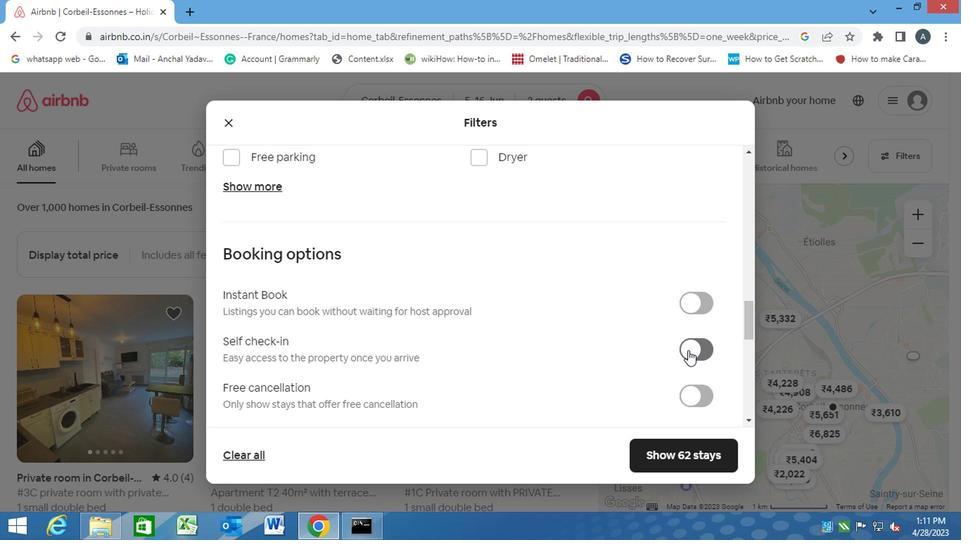 
Action: Mouse moved to (423, 376)
Screenshot: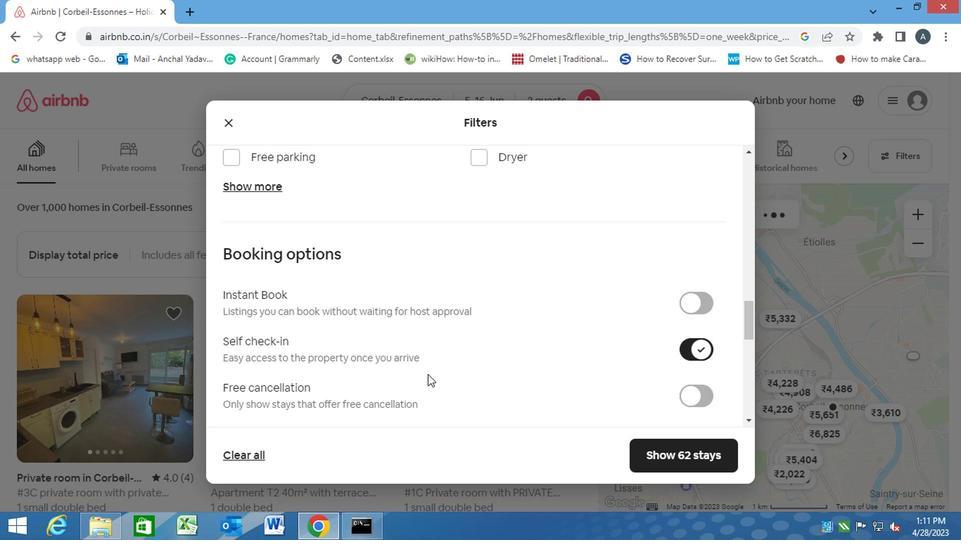 
Action: Mouse scrolled (423, 375) with delta (0, 0)
Screenshot: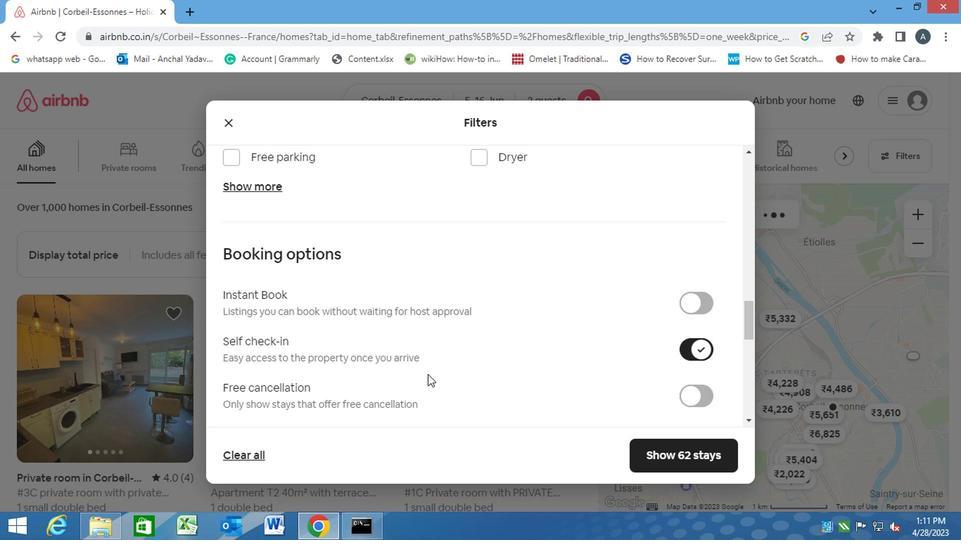 
Action: Mouse scrolled (423, 375) with delta (0, 0)
Screenshot: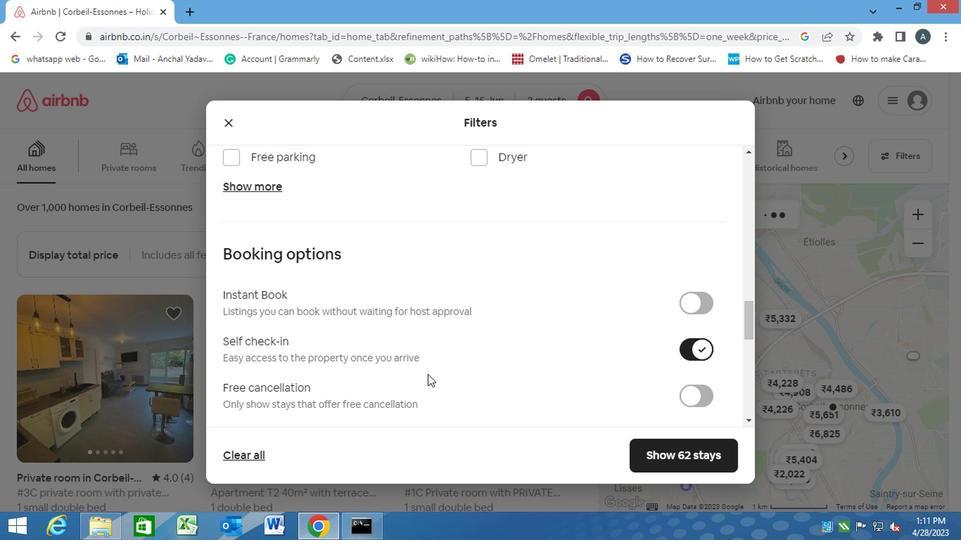 
Action: Mouse scrolled (423, 375) with delta (0, 0)
Screenshot: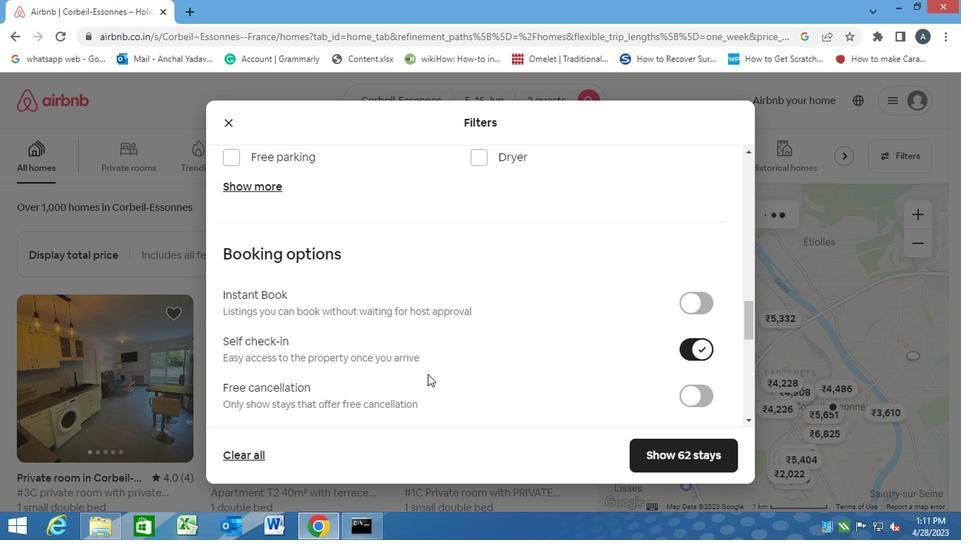 
Action: Mouse scrolled (423, 375) with delta (0, 0)
Screenshot: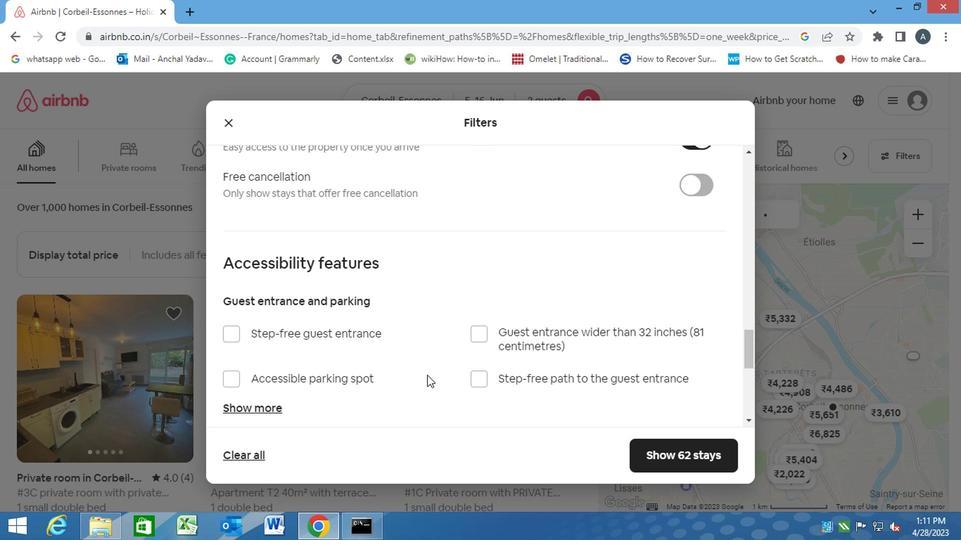 
Action: Mouse scrolled (423, 375) with delta (0, 0)
Screenshot: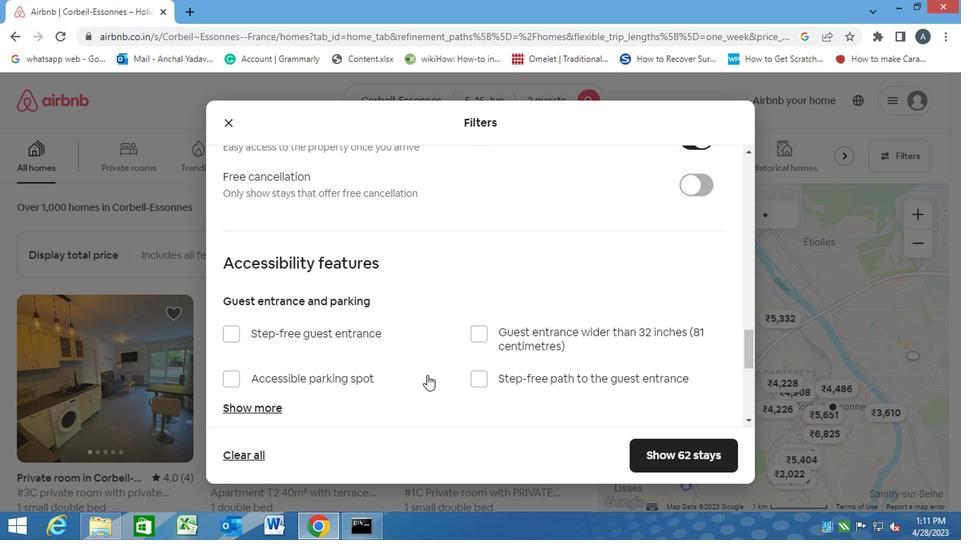 
Action: Mouse scrolled (423, 375) with delta (0, 0)
Screenshot: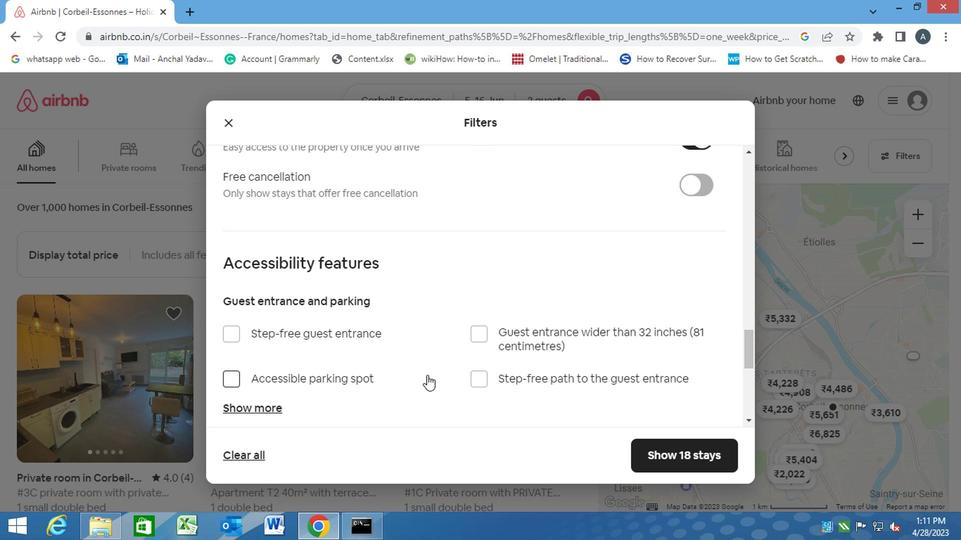 
Action: Mouse scrolled (423, 375) with delta (0, 0)
Screenshot: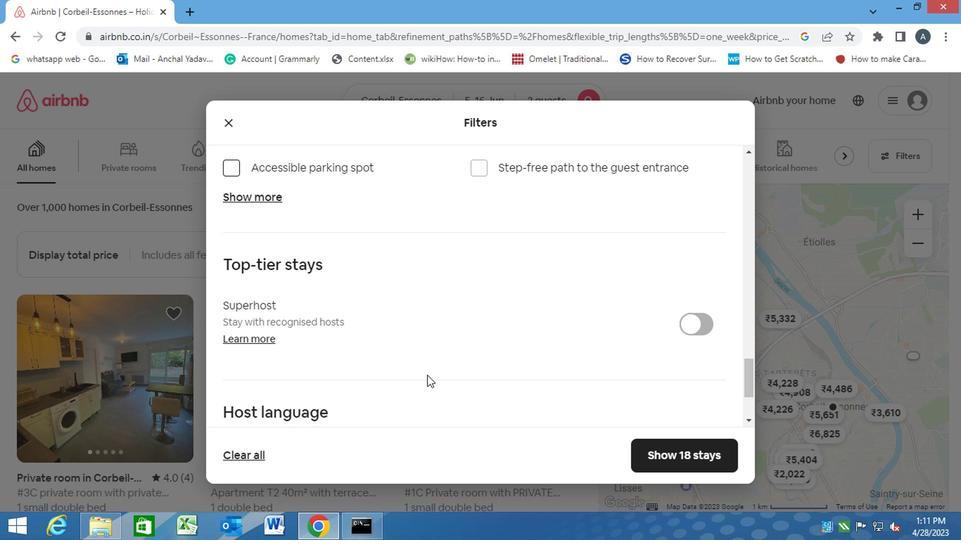 
Action: Mouse scrolled (423, 375) with delta (0, 0)
Screenshot: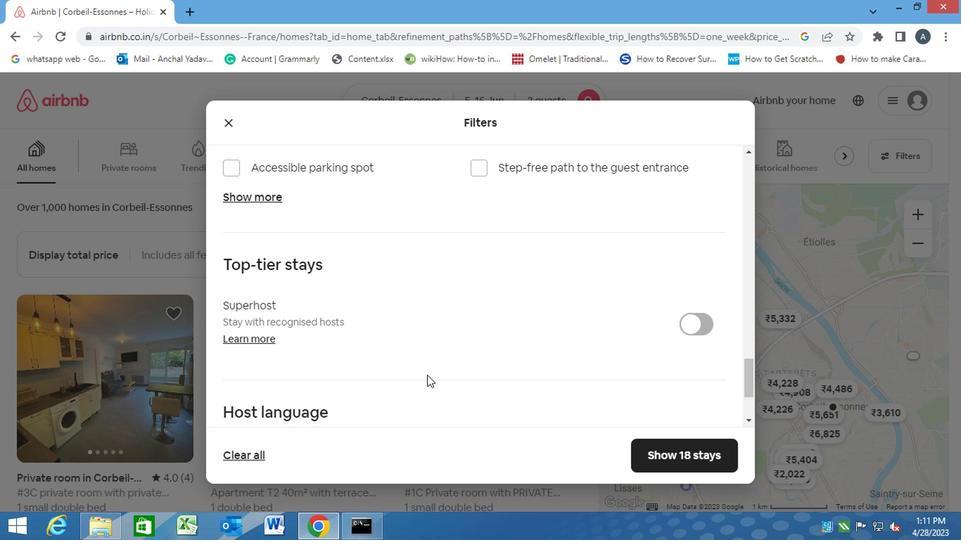 
Action: Mouse scrolled (423, 375) with delta (0, 0)
Screenshot: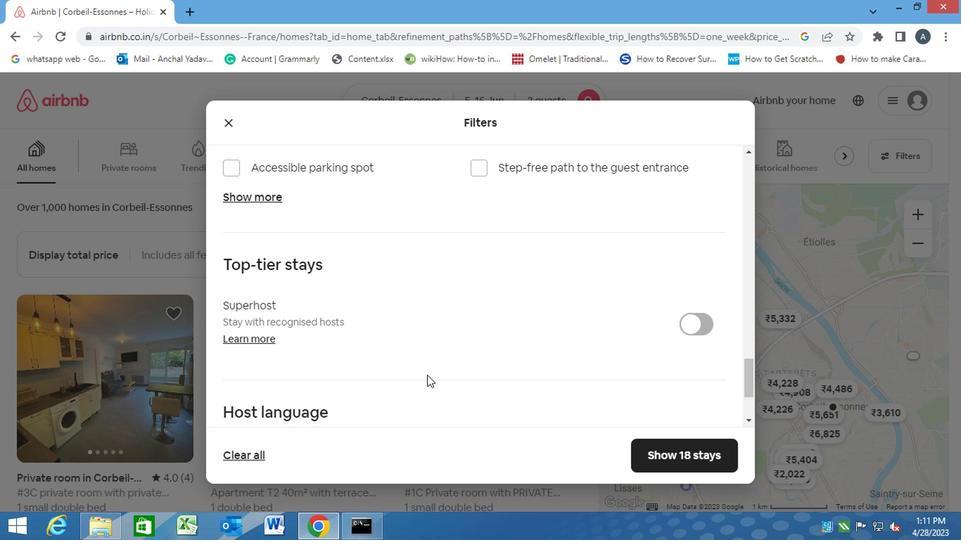 
Action: Mouse moved to (228, 332)
Screenshot: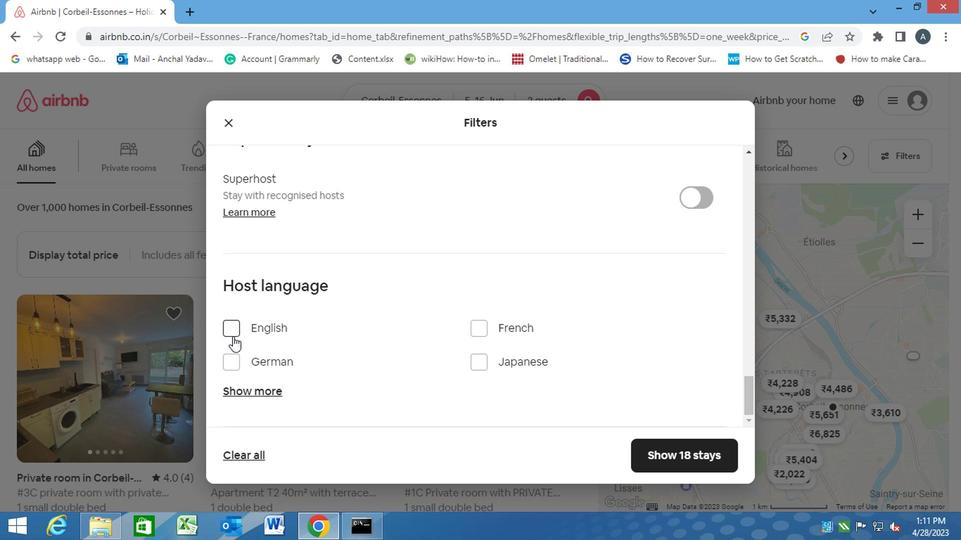 
Action: Mouse pressed left at (228, 332)
Screenshot: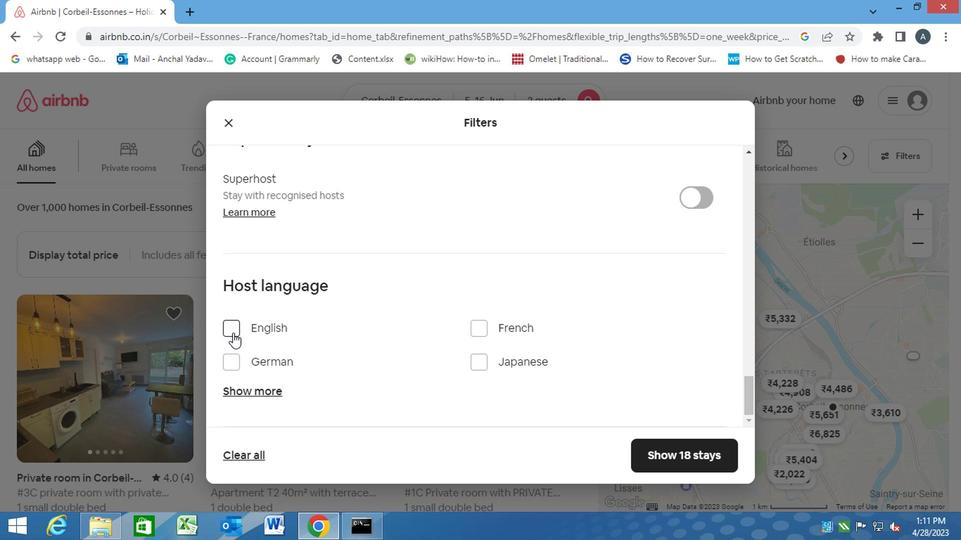 
Action: Mouse moved to (650, 456)
Screenshot: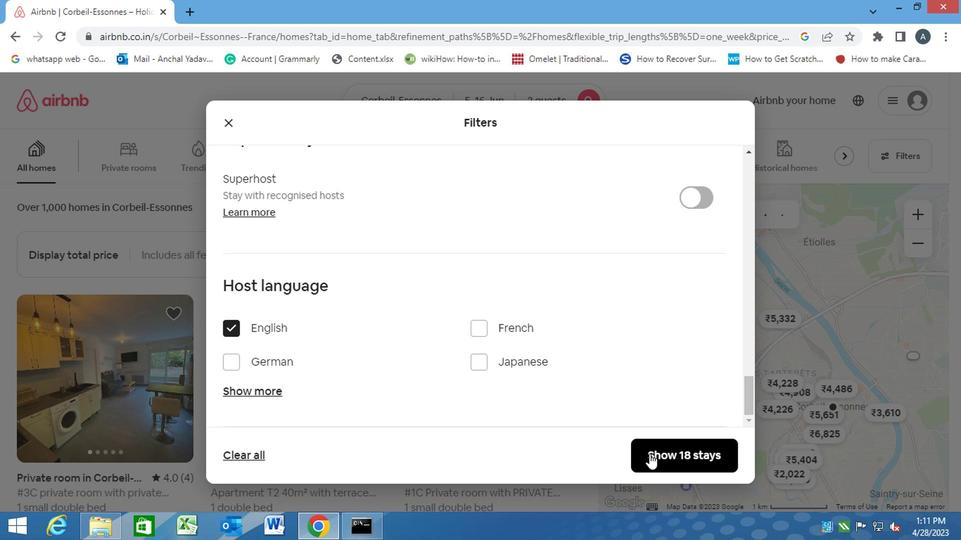 
Action: Mouse pressed left at (650, 456)
Screenshot: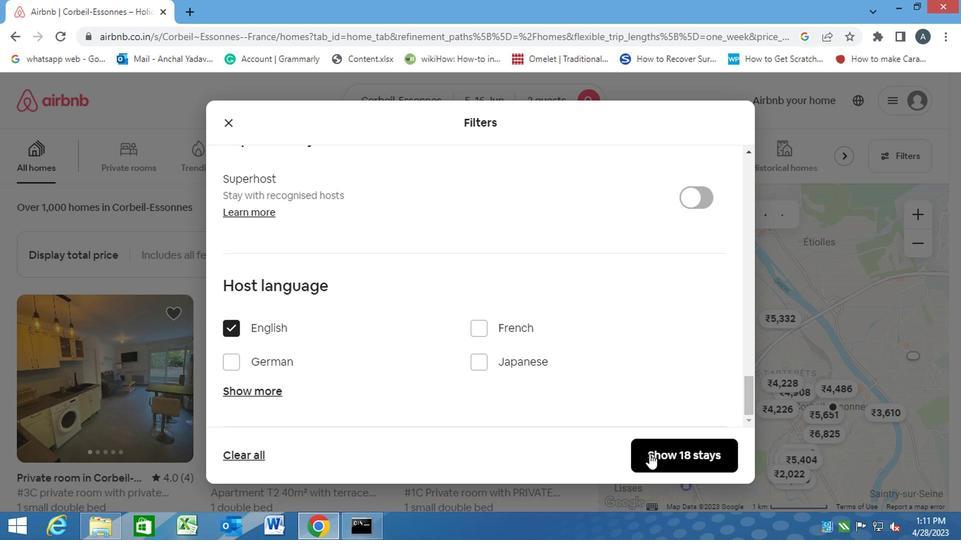 
